 Task: Find connections with filter location Loudi with filter topic #Automationwith filter profile language Spanish with filter current company UnitedLex with filter school Motilal Nehru National Institute Of Technology with filter industry Retail Pharmacies with filter service category Business Analytics with filter keywords title Budget Analyst
Action: Mouse moved to (250, 197)
Screenshot: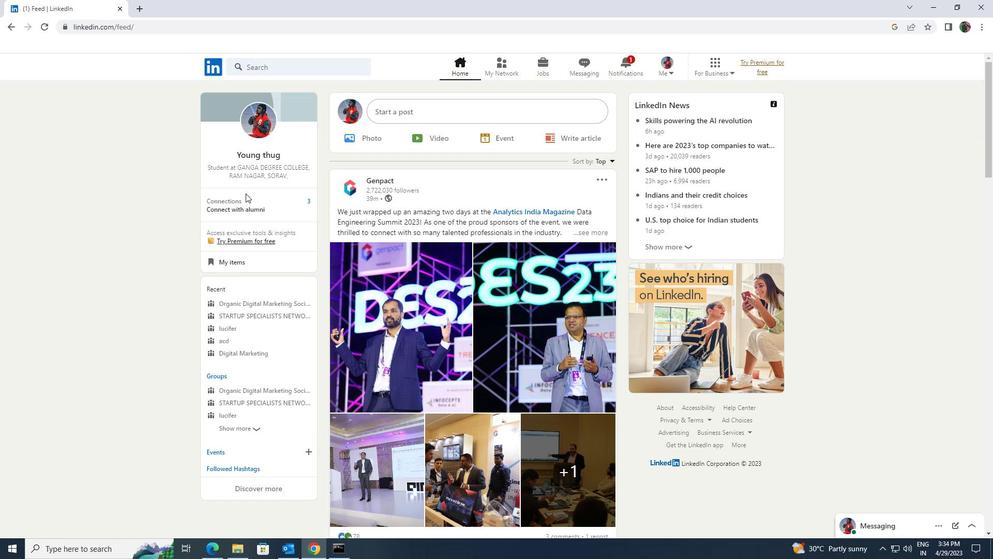 
Action: Mouse pressed left at (250, 197)
Screenshot: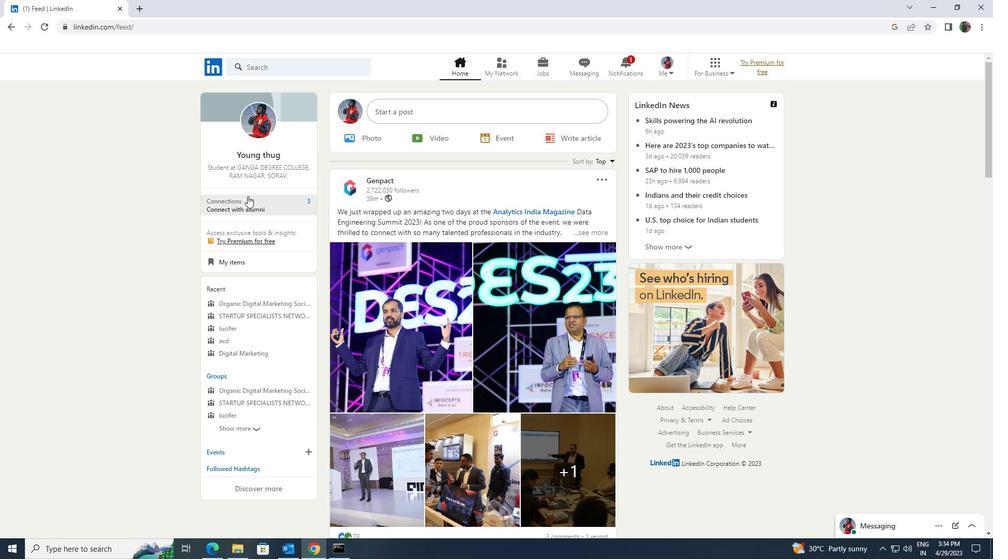 
Action: Mouse moved to (269, 125)
Screenshot: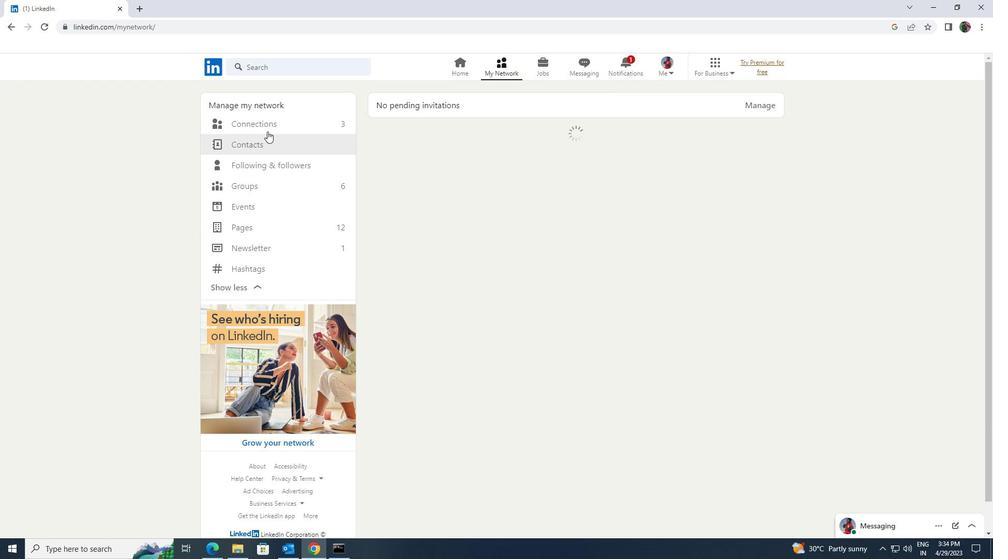 
Action: Mouse pressed left at (269, 125)
Screenshot: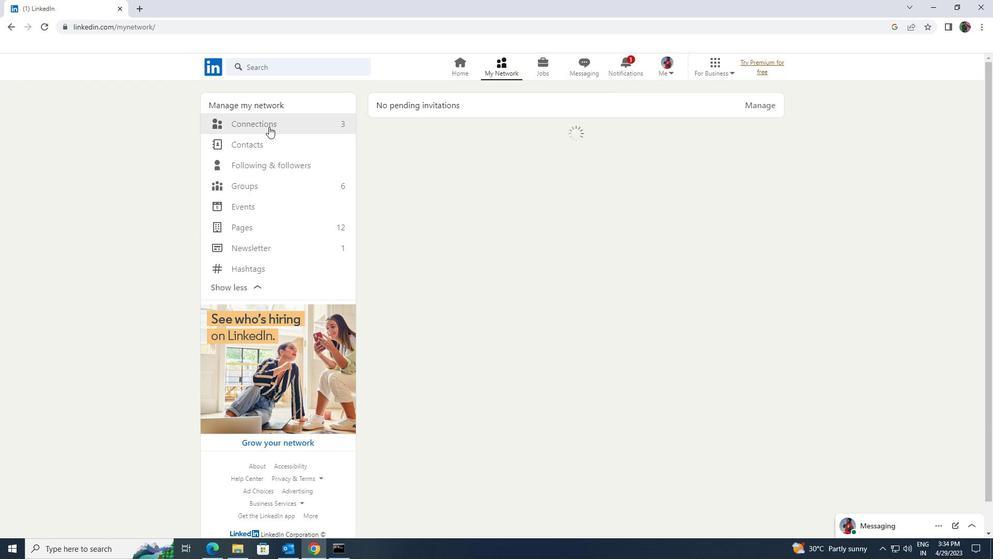 
Action: Mouse moved to (555, 126)
Screenshot: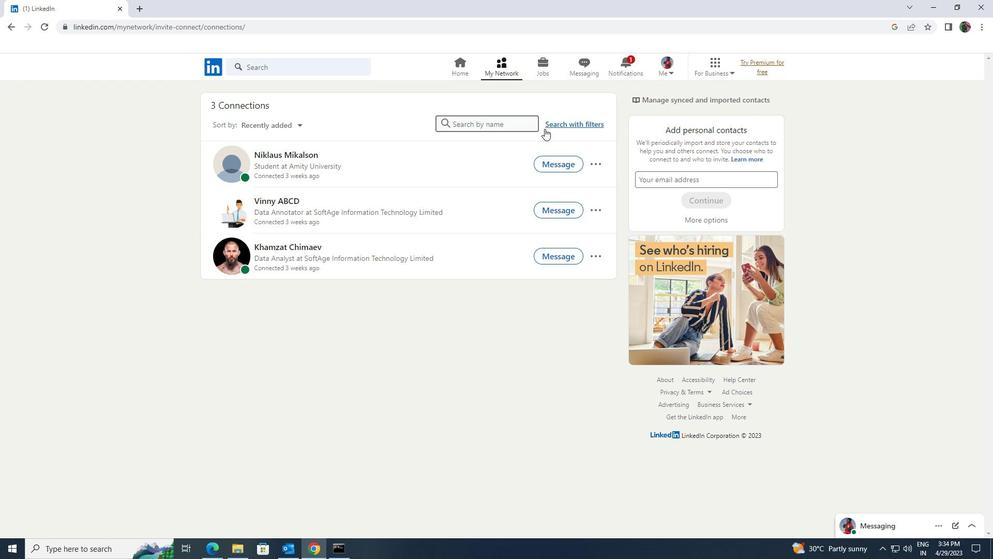 
Action: Mouse pressed left at (555, 126)
Screenshot: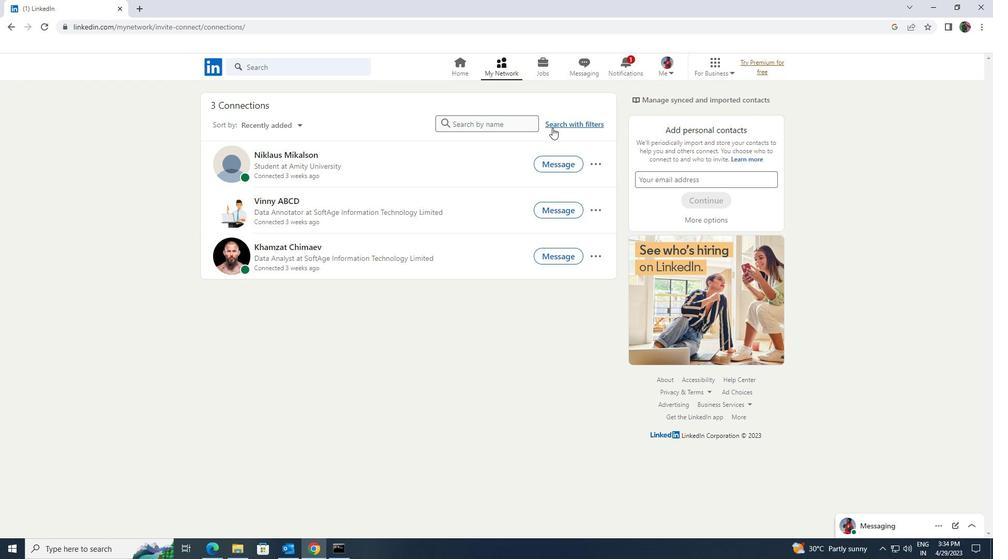 
Action: Mouse moved to (533, 89)
Screenshot: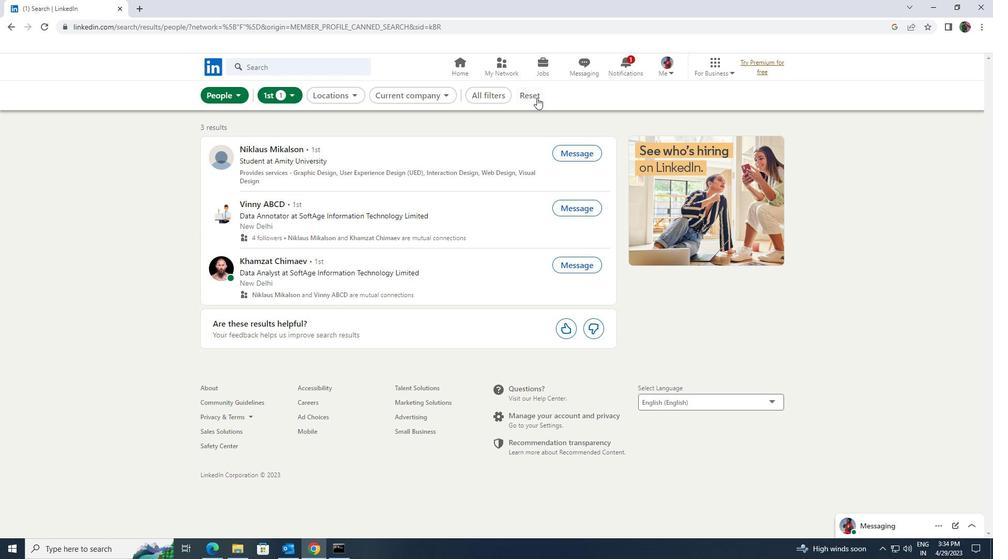 
Action: Mouse pressed left at (533, 89)
Screenshot: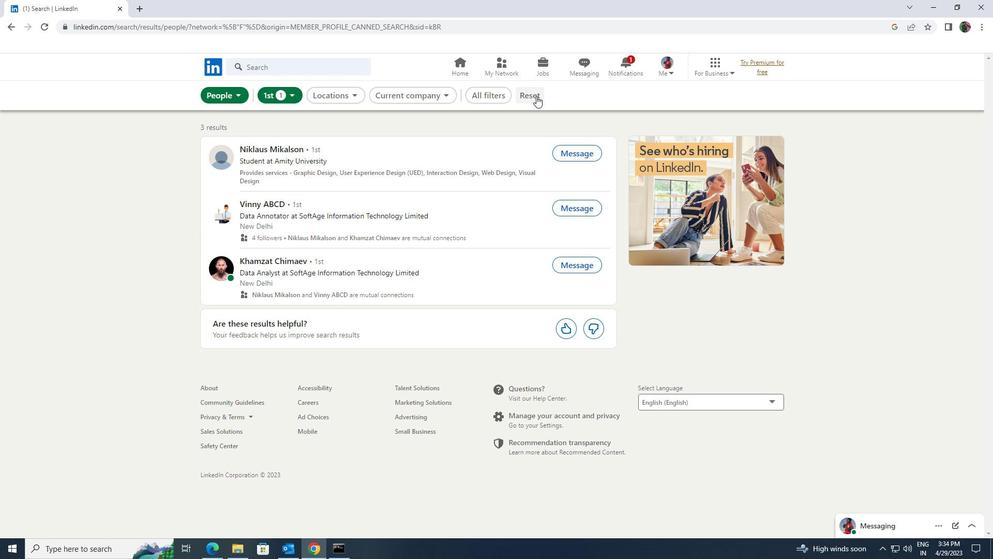 
Action: Mouse moved to (521, 91)
Screenshot: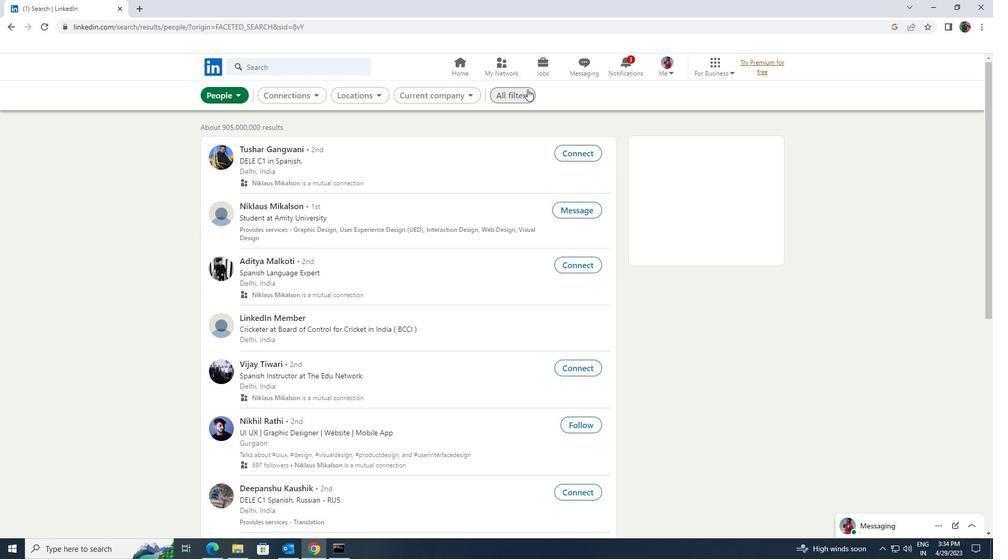 
Action: Mouse pressed left at (521, 91)
Screenshot: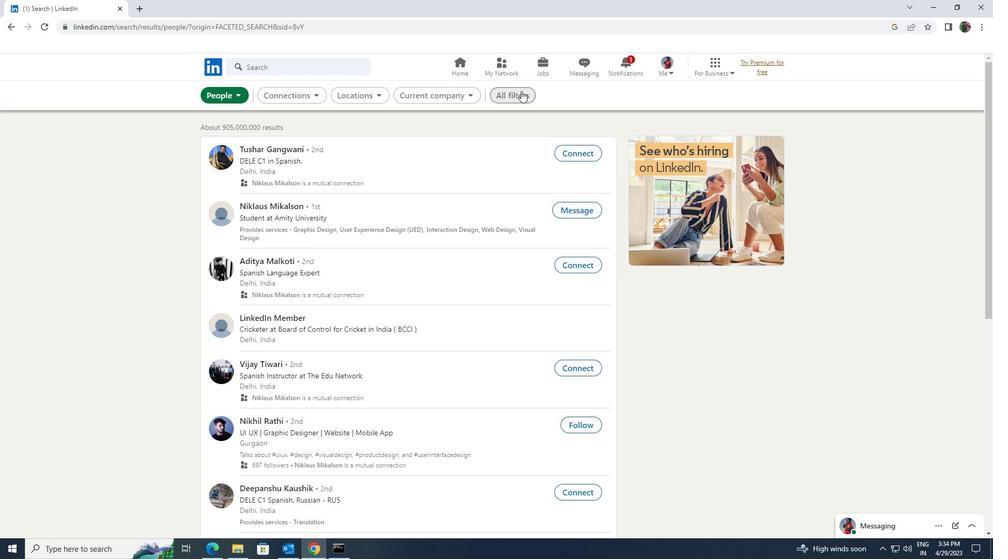 
Action: Mouse moved to (799, 308)
Screenshot: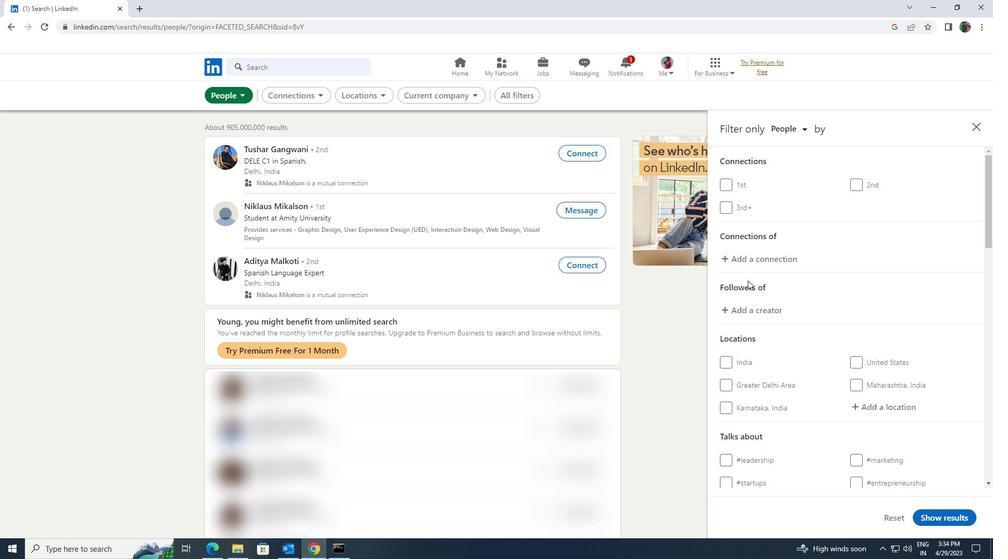 
Action: Mouse scrolled (799, 308) with delta (0, 0)
Screenshot: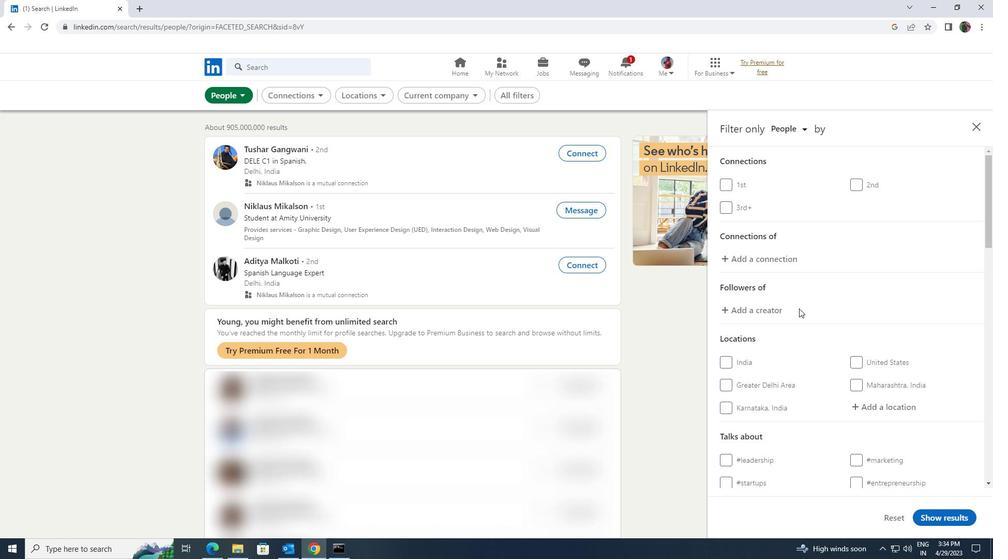 
Action: Mouse moved to (850, 353)
Screenshot: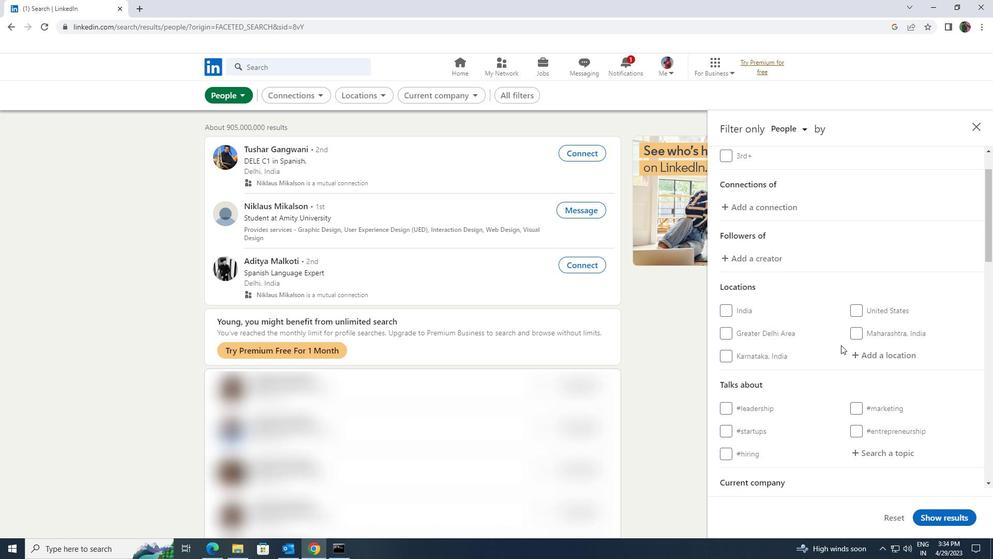 
Action: Mouse pressed left at (850, 353)
Screenshot: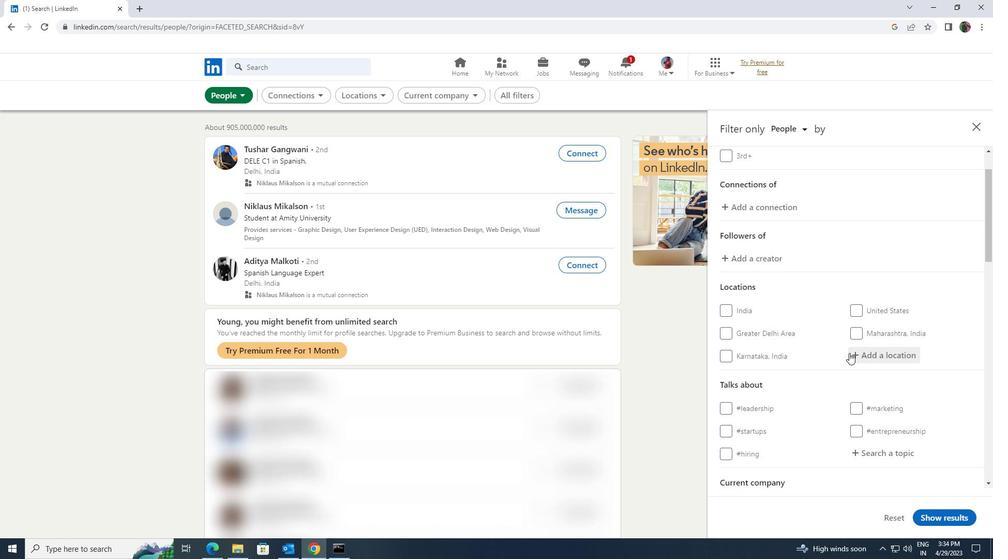 
Action: Key pressed <Key.shift>LOUDI
Screenshot: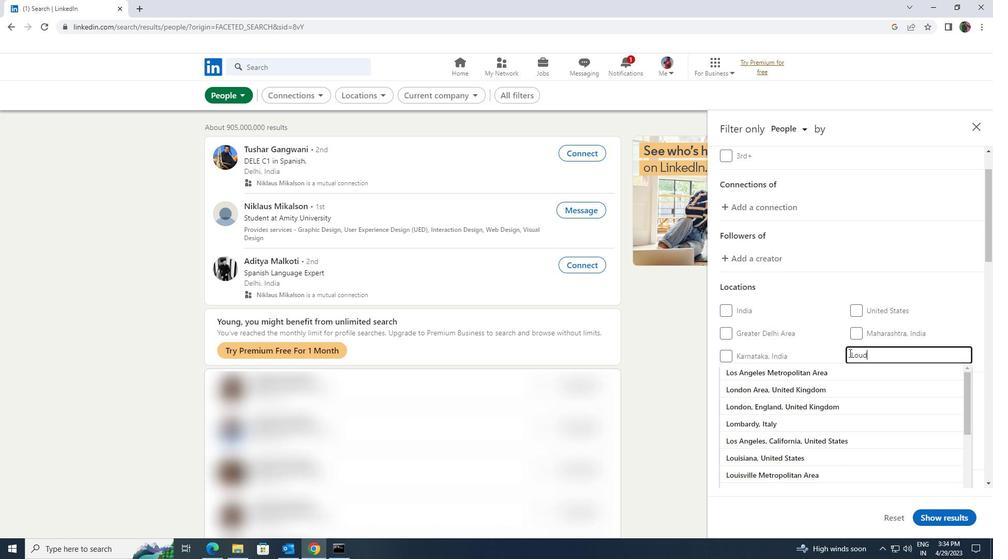 
Action: Mouse moved to (848, 368)
Screenshot: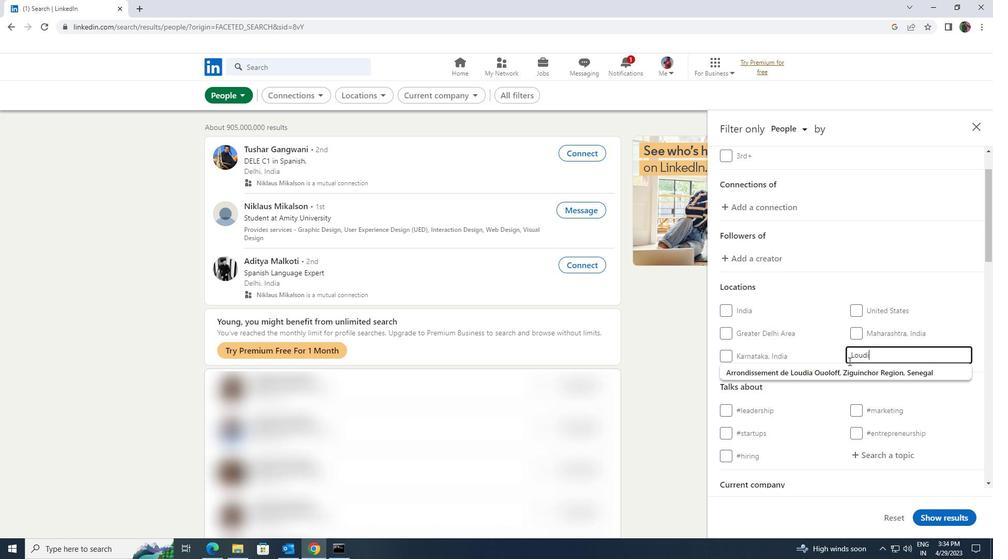 
Action: Mouse pressed left at (848, 368)
Screenshot: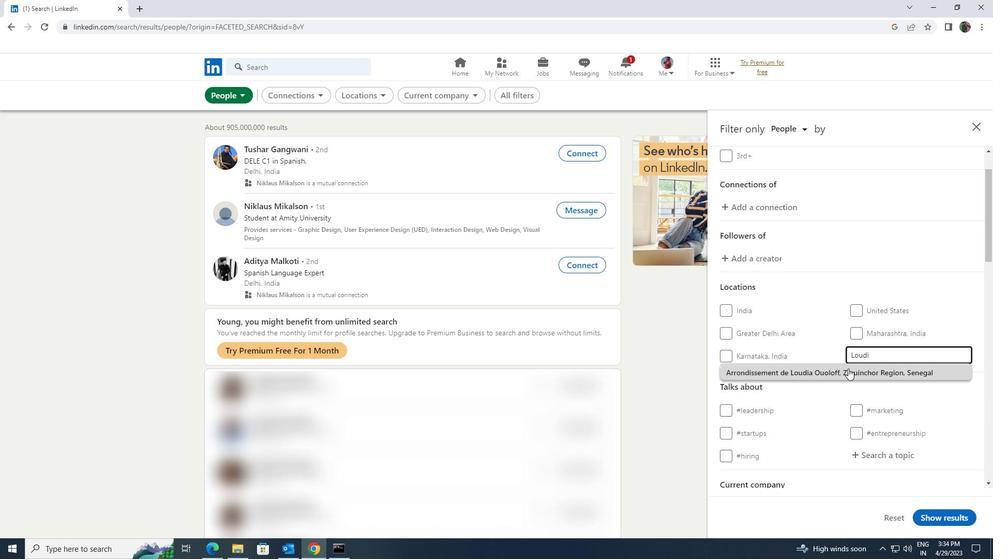 
Action: Mouse scrolled (848, 368) with delta (0, 0)
Screenshot: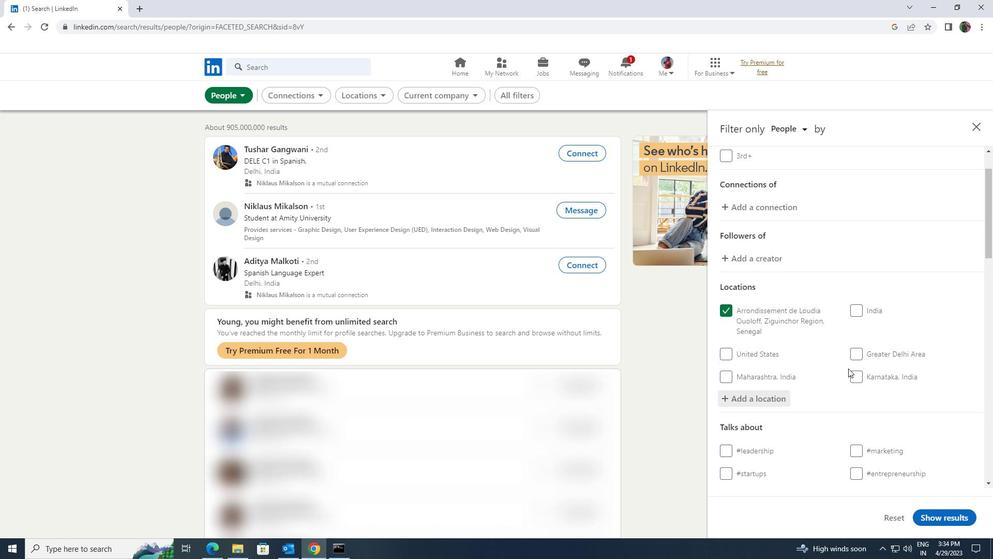 
Action: Mouse scrolled (848, 368) with delta (0, 0)
Screenshot: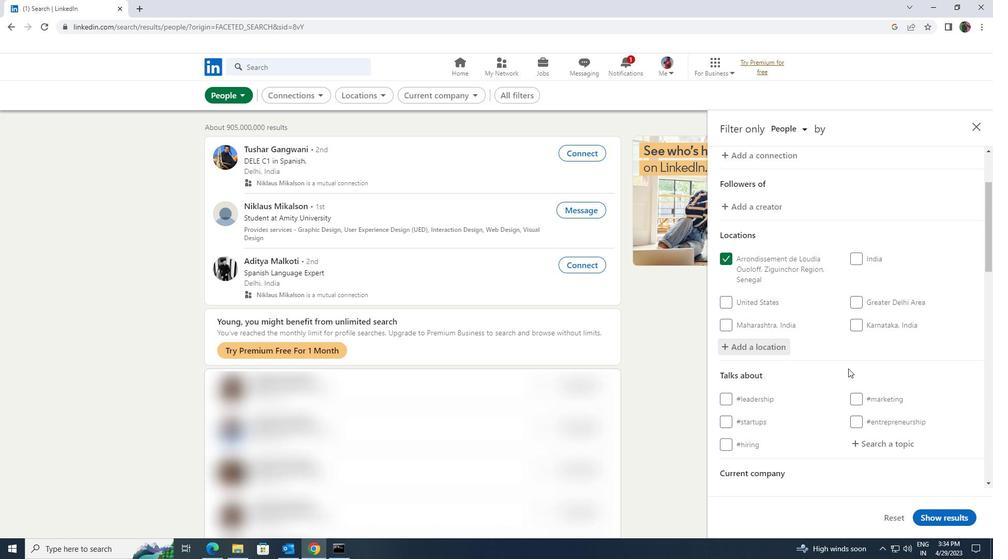 
Action: Mouse moved to (854, 386)
Screenshot: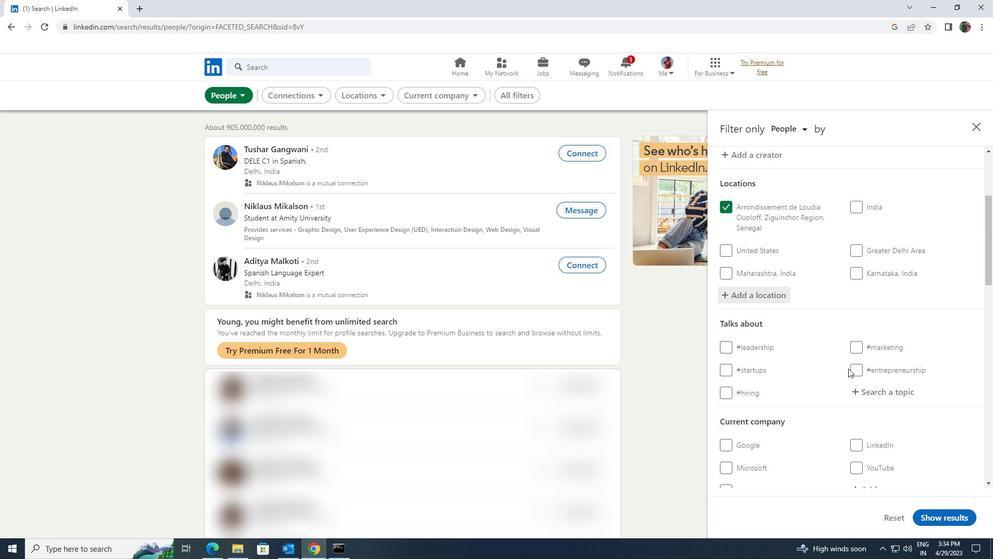 
Action: Mouse pressed left at (854, 386)
Screenshot: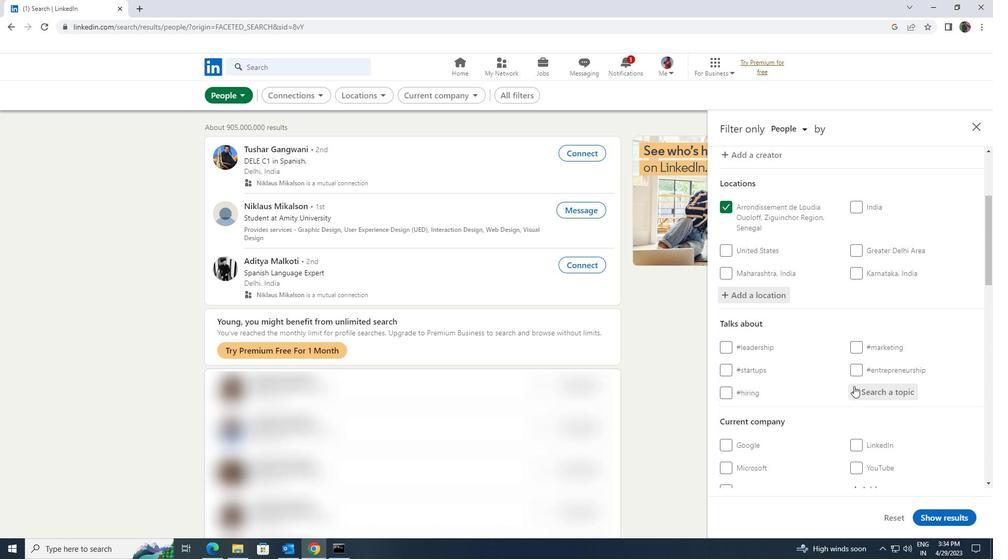 
Action: Key pressed <Key.shift><Key.shift>AUTOM
Screenshot: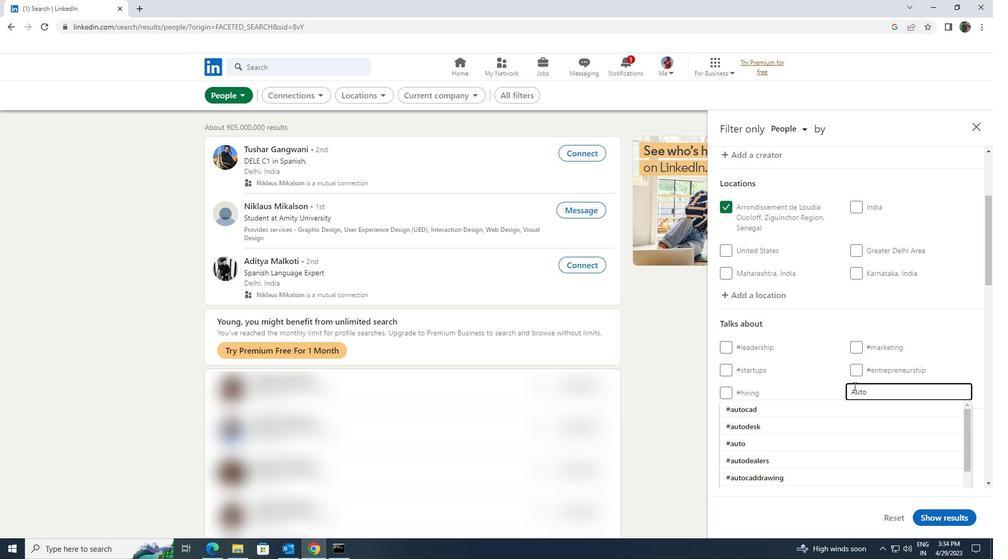 
Action: Mouse moved to (850, 403)
Screenshot: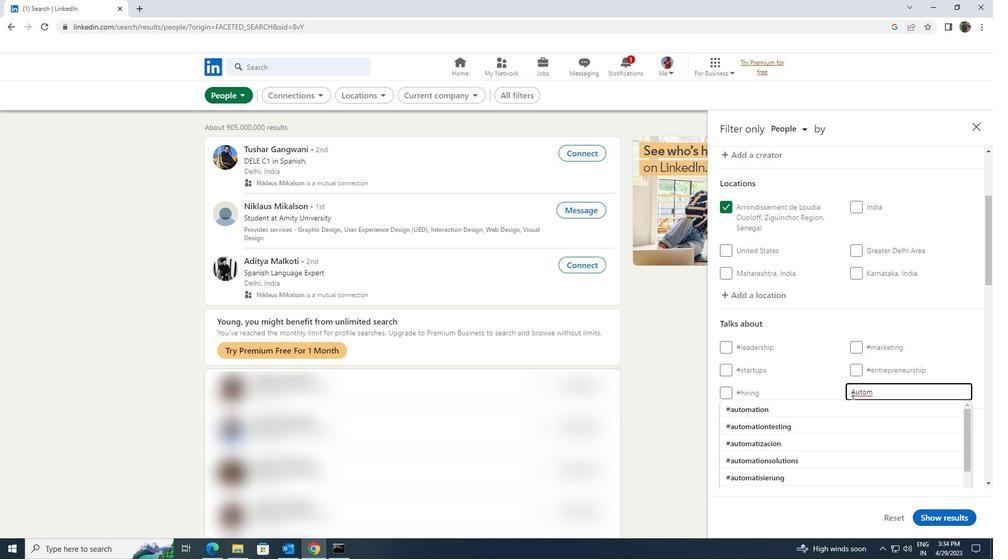 
Action: Mouse pressed left at (850, 403)
Screenshot: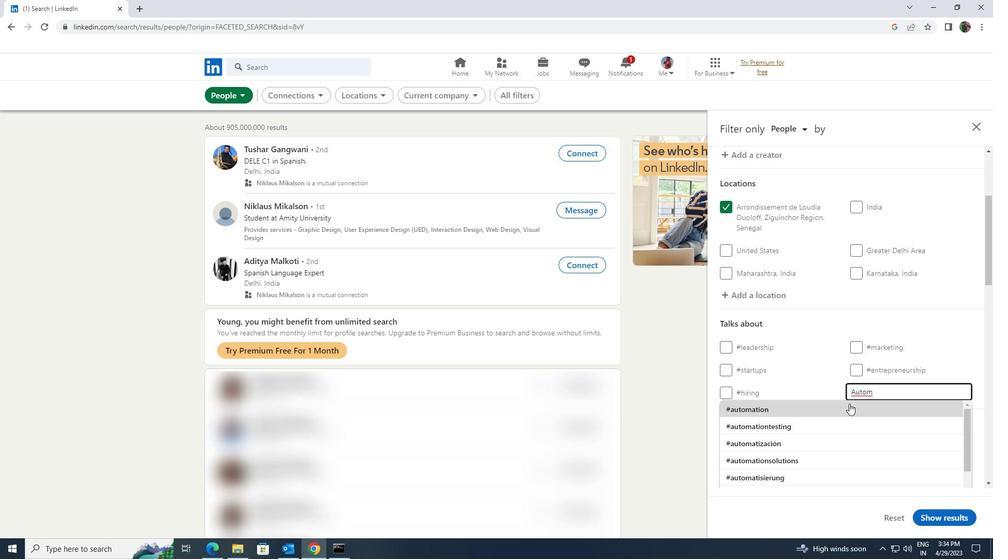 
Action: Mouse scrolled (850, 403) with delta (0, 0)
Screenshot: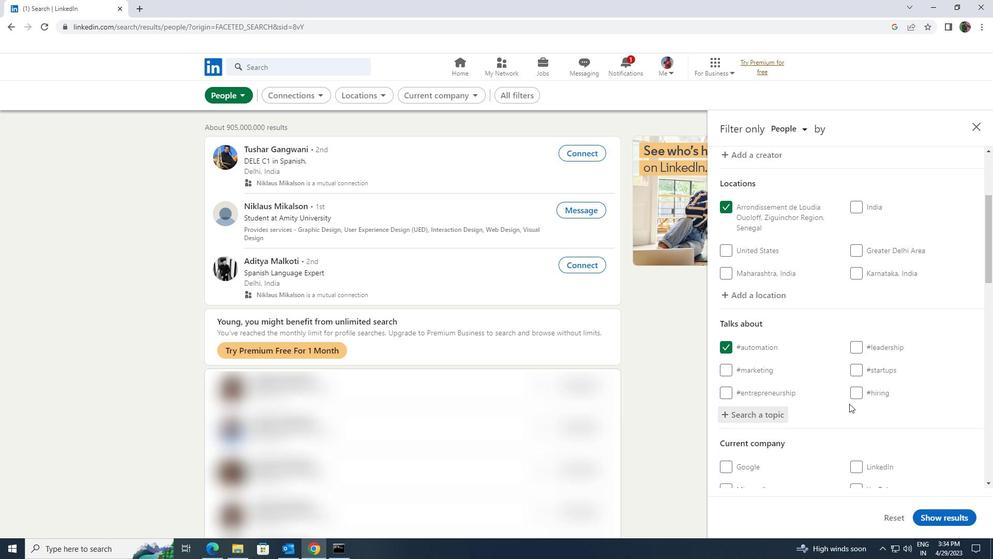 
Action: Mouse scrolled (850, 403) with delta (0, 0)
Screenshot: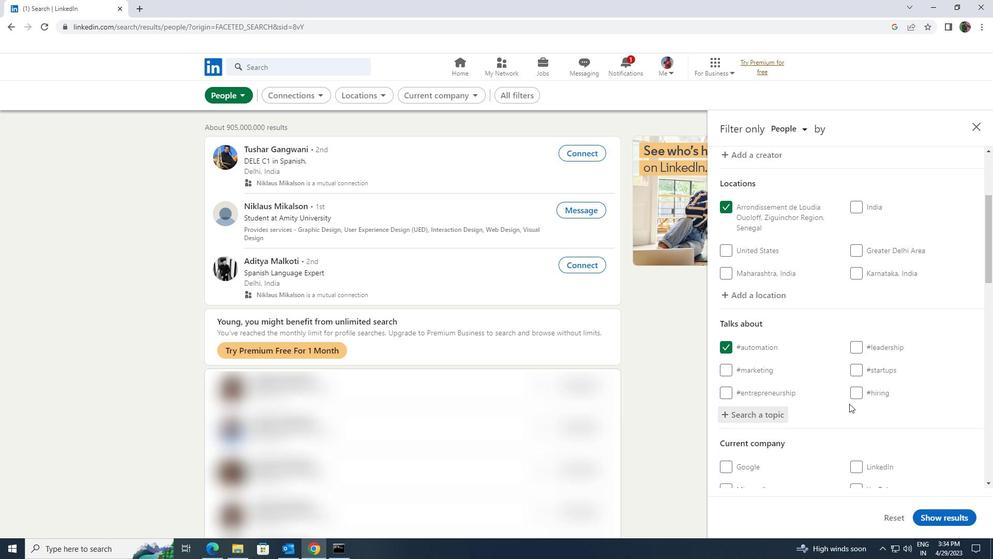 
Action: Mouse scrolled (850, 403) with delta (0, 0)
Screenshot: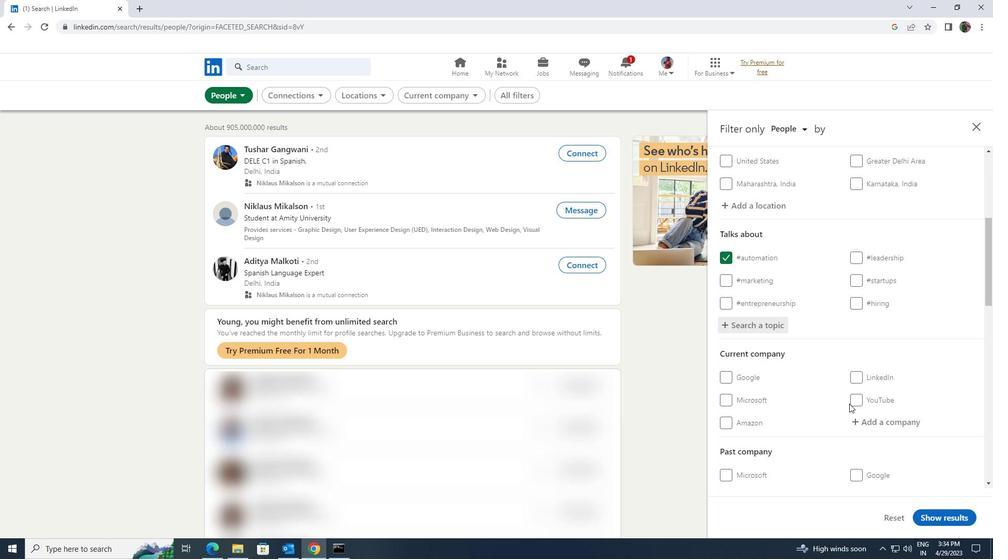 
Action: Mouse scrolled (850, 403) with delta (0, 0)
Screenshot: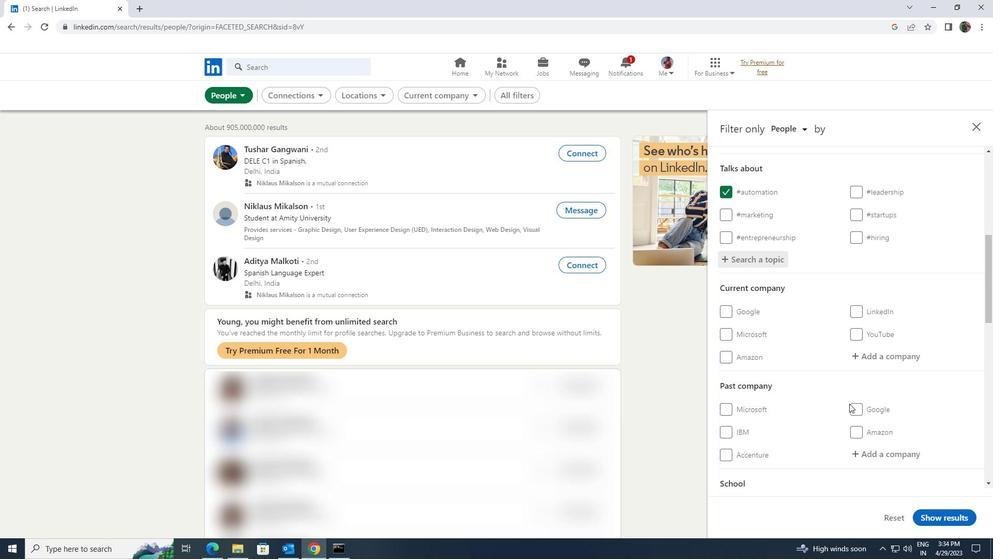 
Action: Mouse moved to (850, 402)
Screenshot: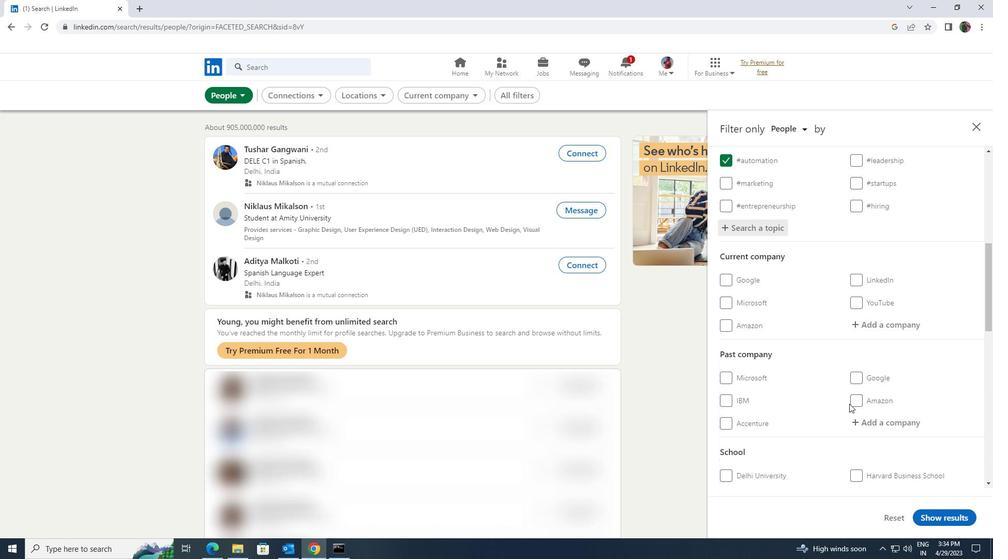 
Action: Mouse scrolled (850, 402) with delta (0, 0)
Screenshot: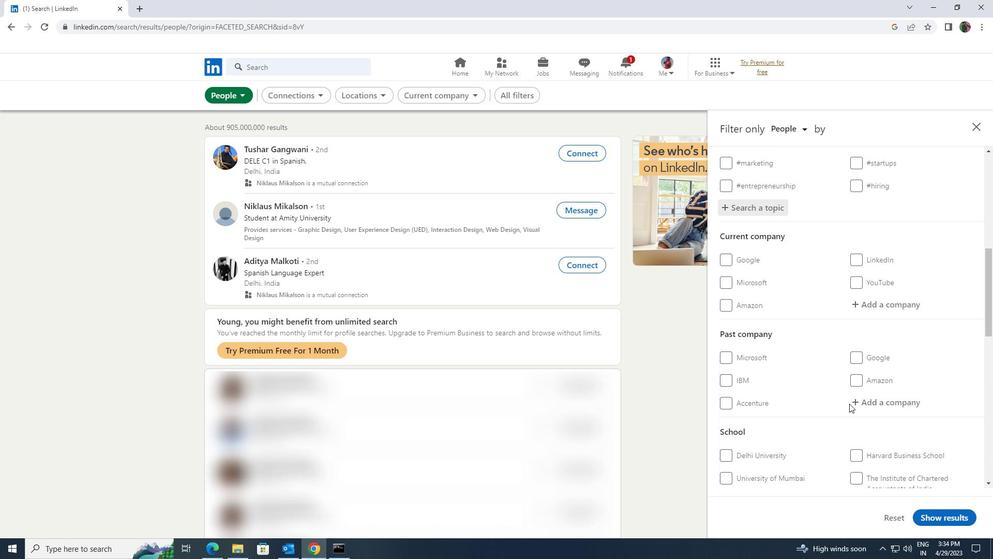 
Action: Mouse scrolled (850, 402) with delta (0, 0)
Screenshot: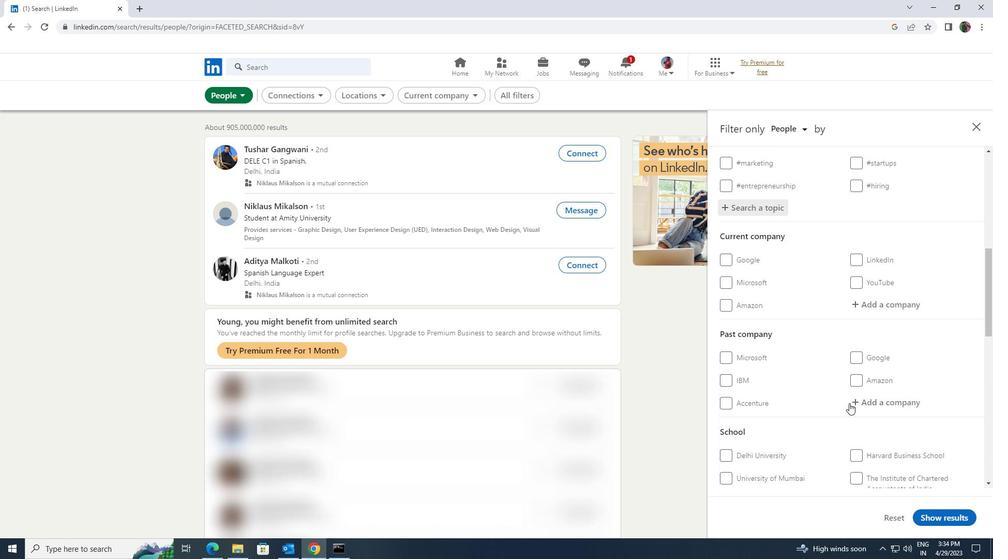 
Action: Mouse scrolled (850, 402) with delta (0, 0)
Screenshot: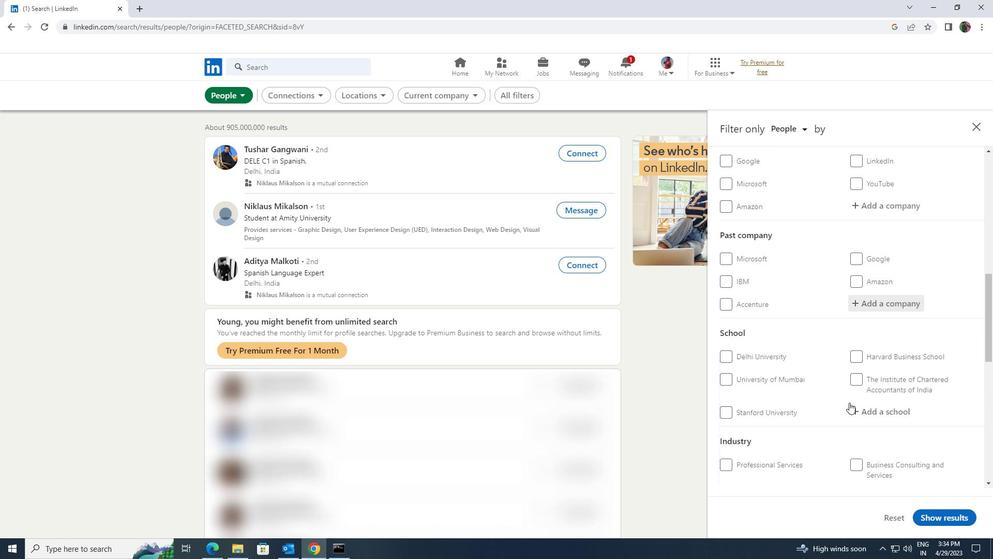 
Action: Mouse scrolled (850, 402) with delta (0, 0)
Screenshot: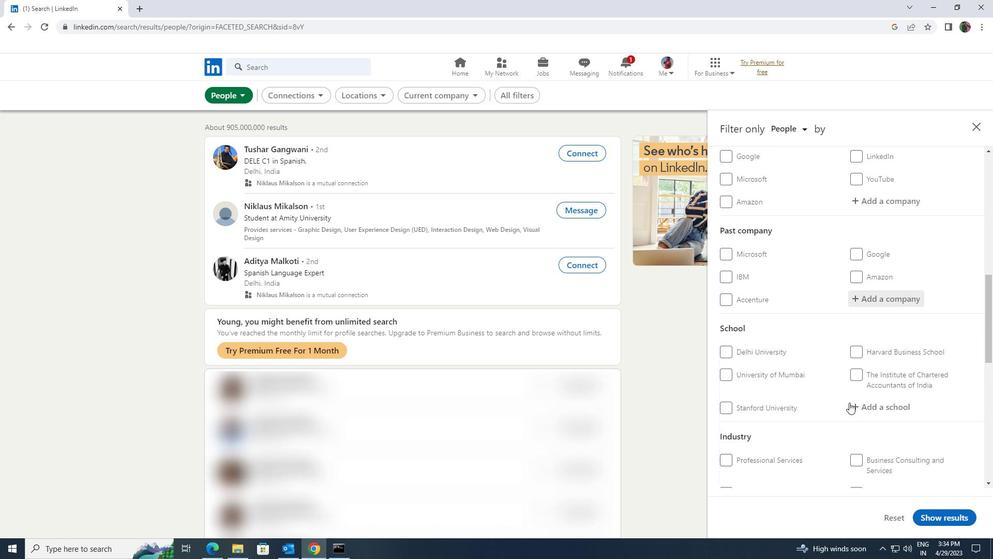 
Action: Mouse scrolled (850, 402) with delta (0, 0)
Screenshot: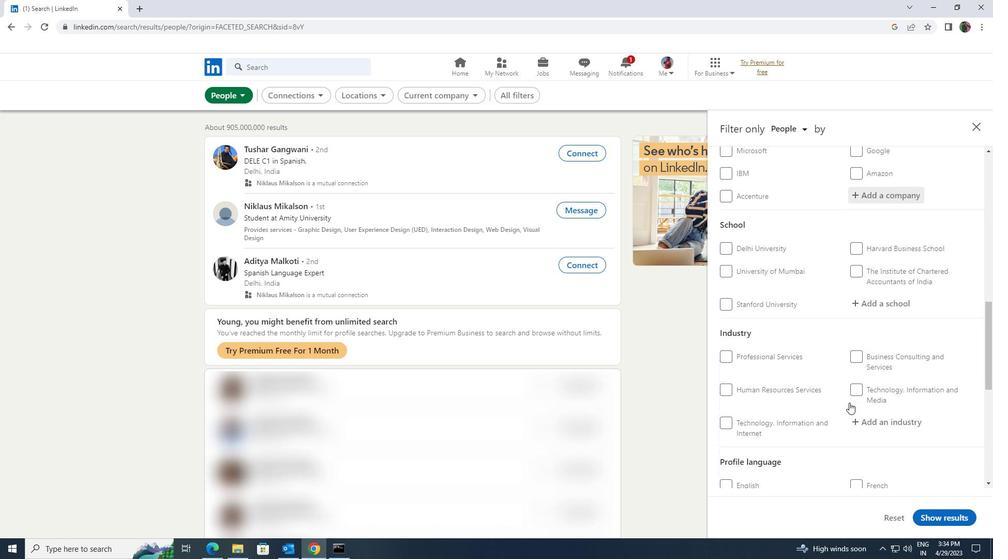
Action: Mouse scrolled (850, 402) with delta (0, 0)
Screenshot: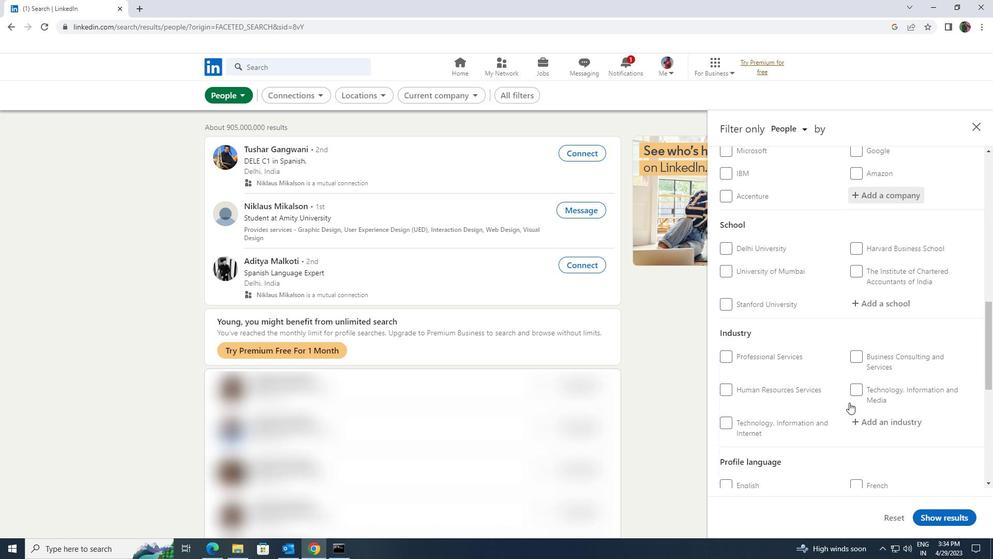 
Action: Mouse moved to (724, 407)
Screenshot: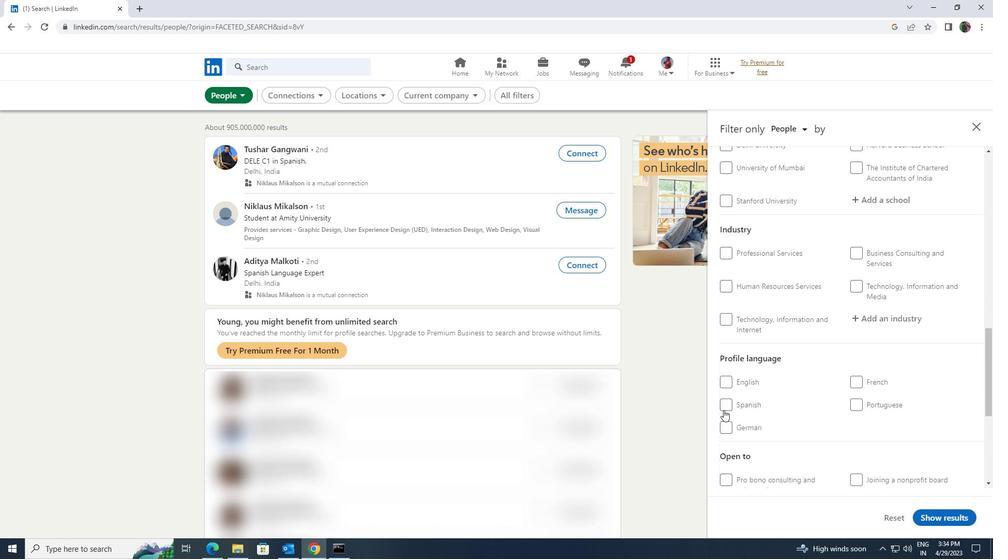 
Action: Mouse pressed left at (724, 407)
Screenshot: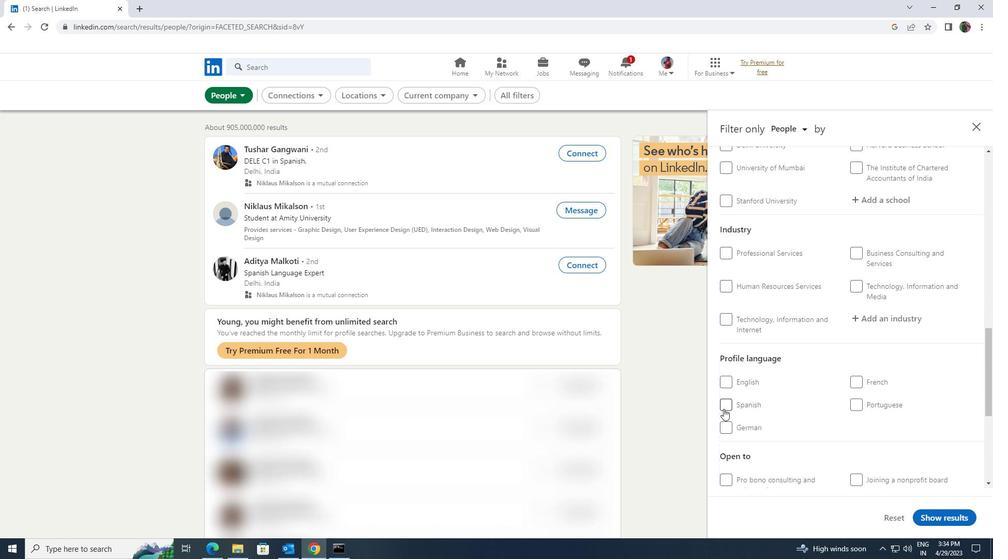 
Action: Mouse moved to (819, 404)
Screenshot: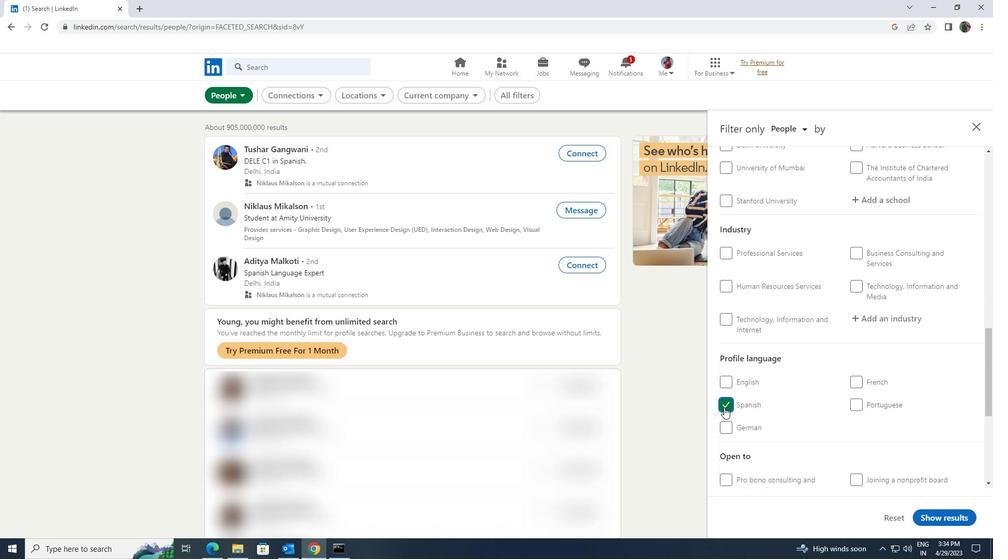 
Action: Mouse scrolled (819, 405) with delta (0, 0)
Screenshot: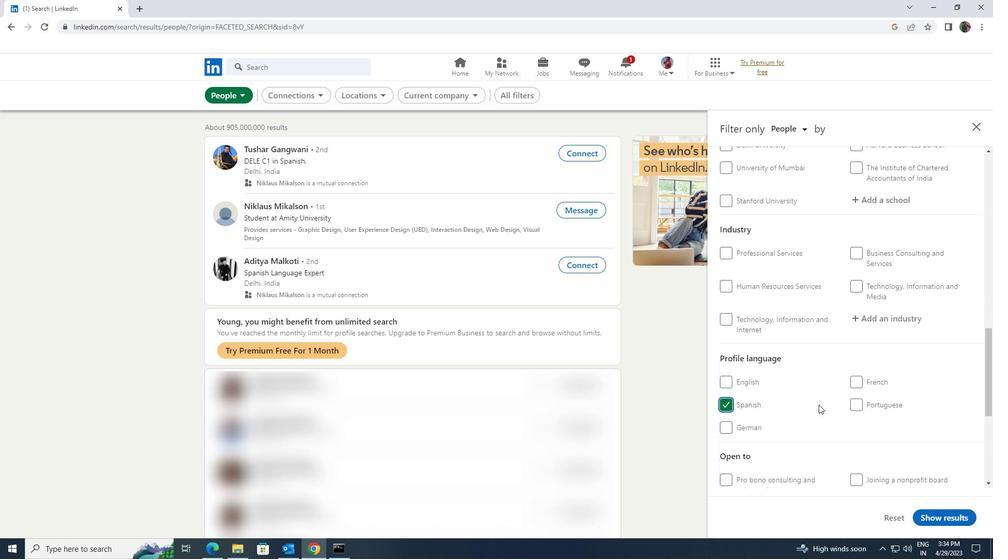 
Action: Mouse scrolled (819, 405) with delta (0, 0)
Screenshot: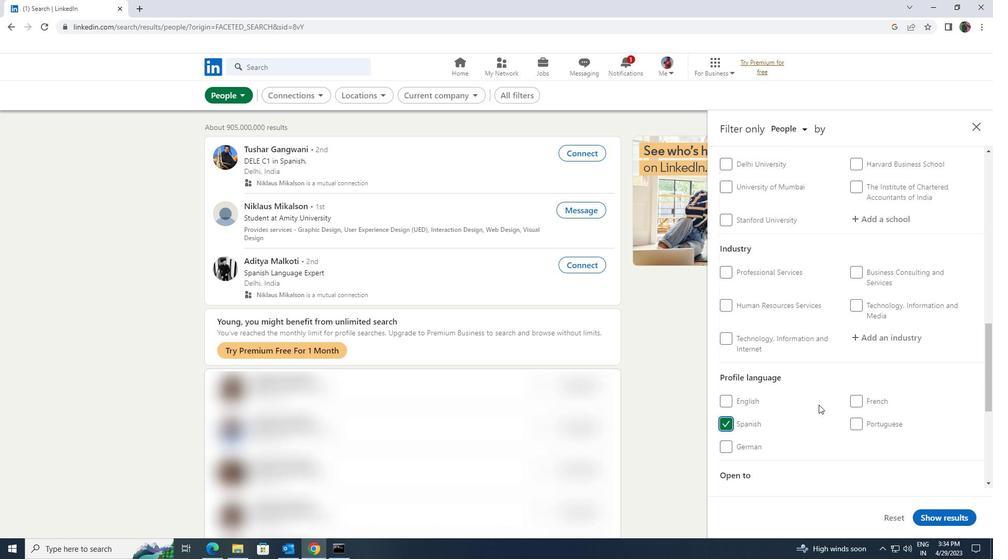 
Action: Mouse scrolled (819, 405) with delta (0, 0)
Screenshot: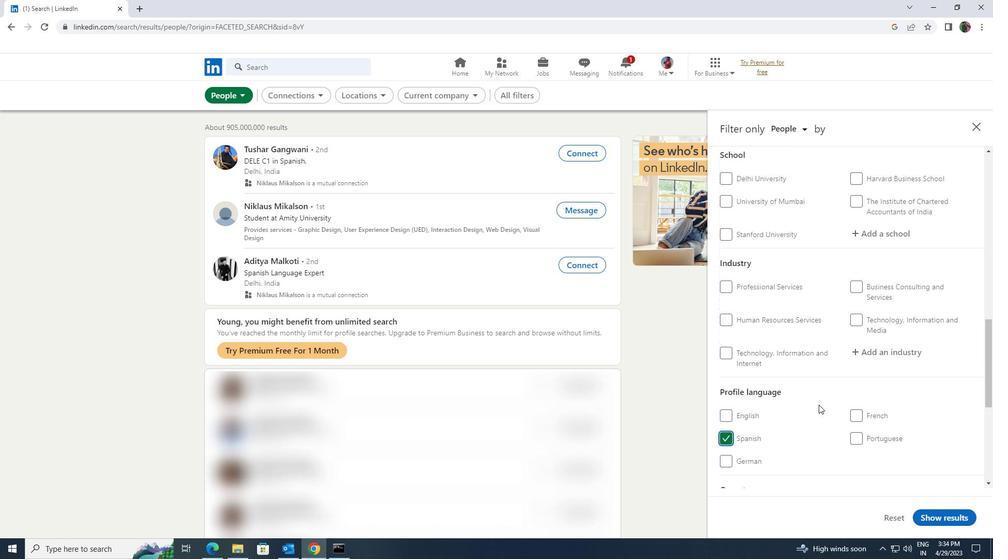 
Action: Mouse scrolled (819, 405) with delta (0, 0)
Screenshot: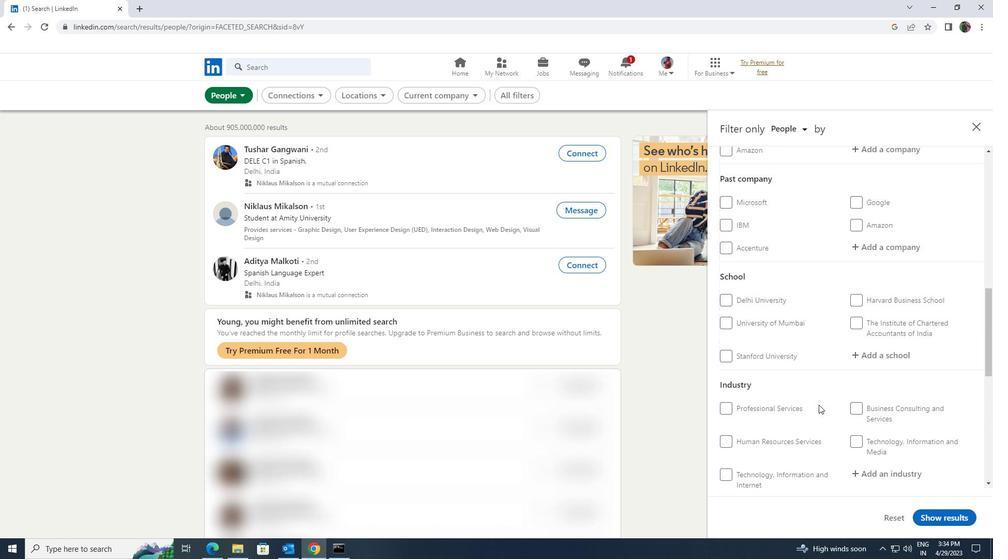 
Action: Mouse scrolled (819, 405) with delta (0, 0)
Screenshot: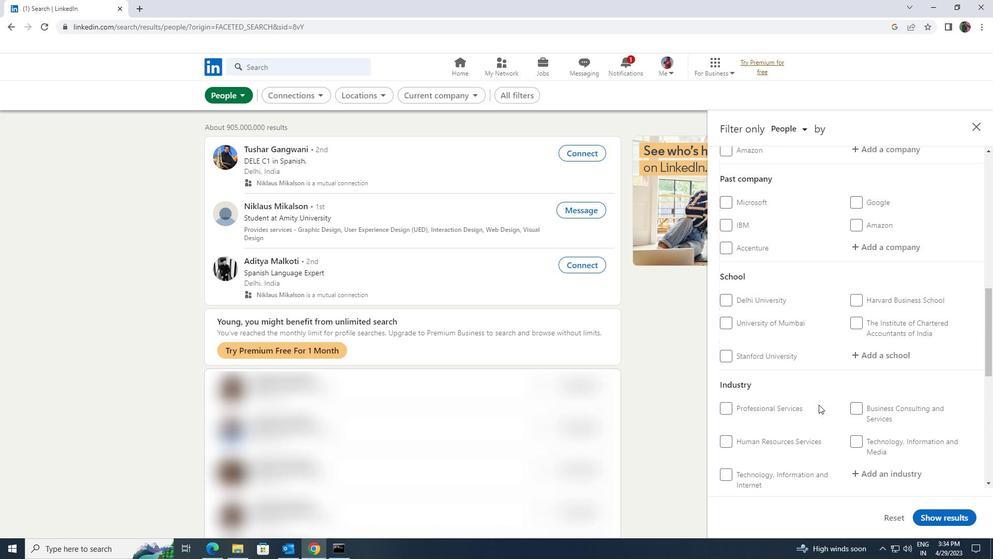 
Action: Mouse scrolled (819, 405) with delta (0, 0)
Screenshot: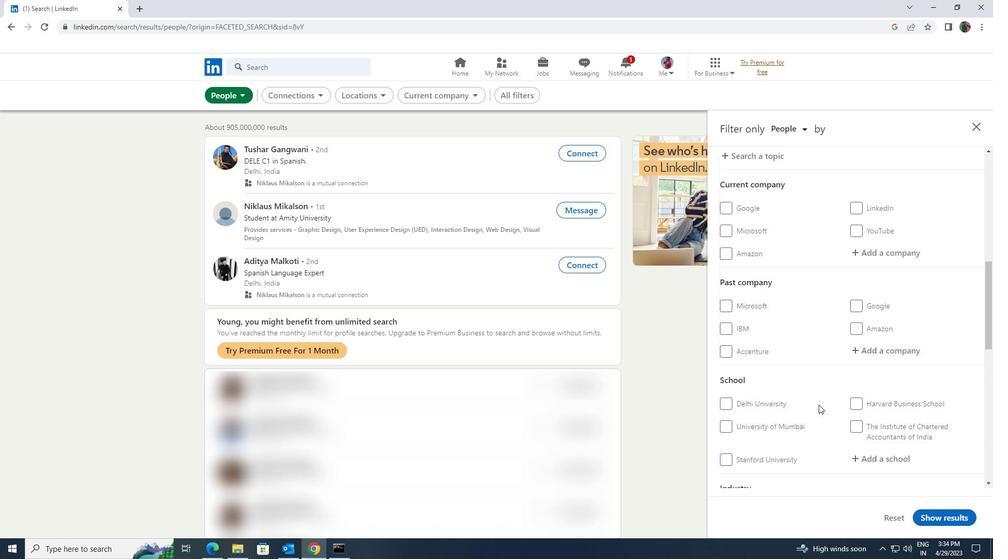 
Action: Mouse scrolled (819, 405) with delta (0, 0)
Screenshot: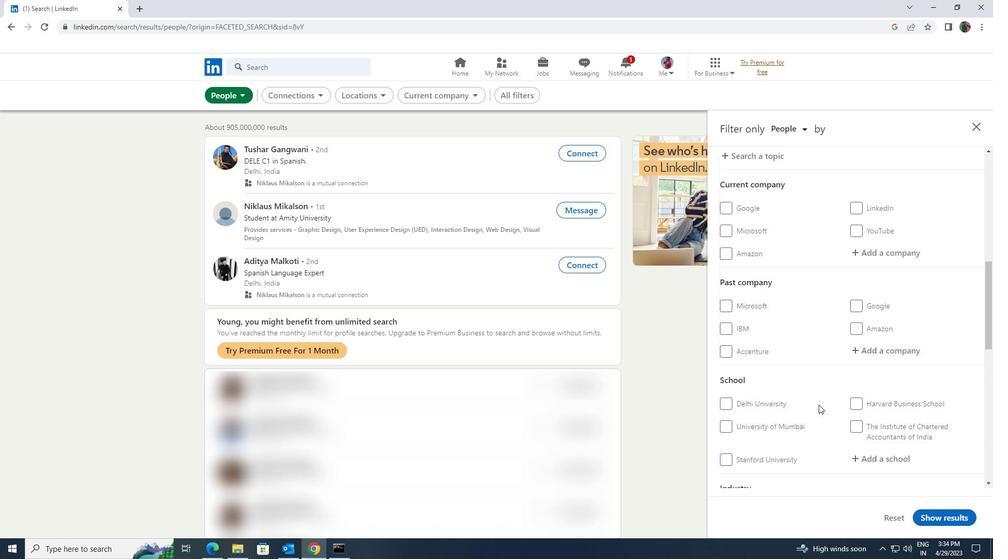 
Action: Mouse moved to (859, 357)
Screenshot: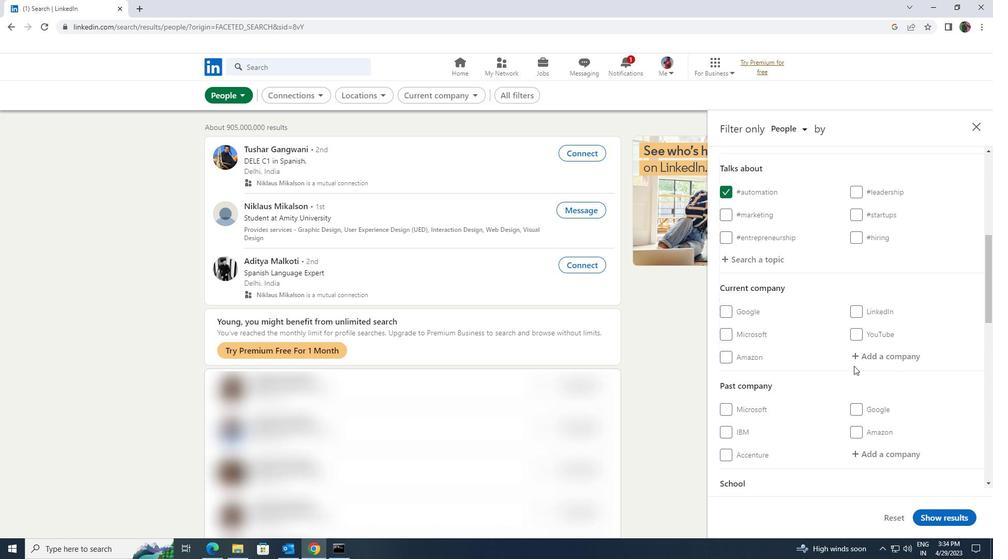 
Action: Mouse pressed left at (859, 357)
Screenshot: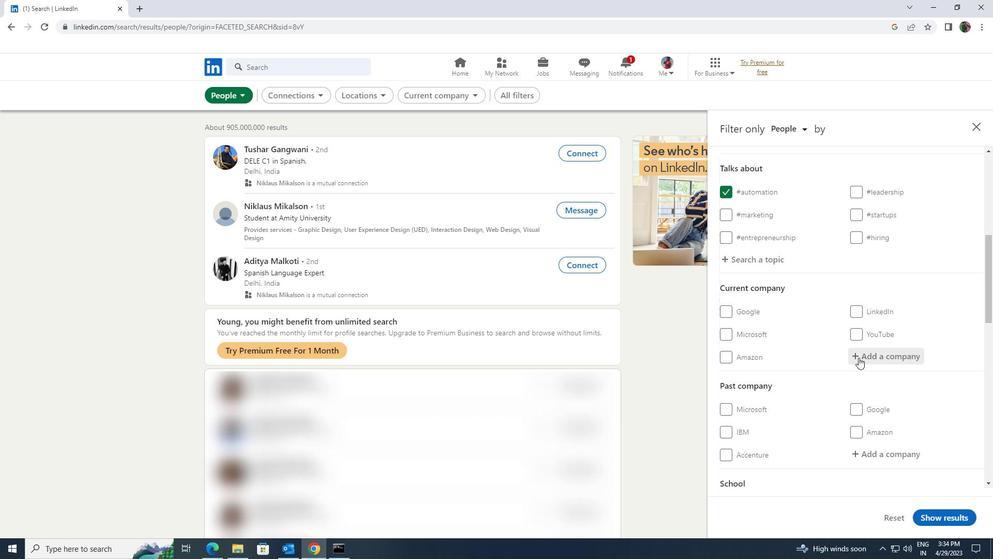 
Action: Key pressed <Key.shift><Key.shift>UNITE<Key.shift>LEX
Screenshot: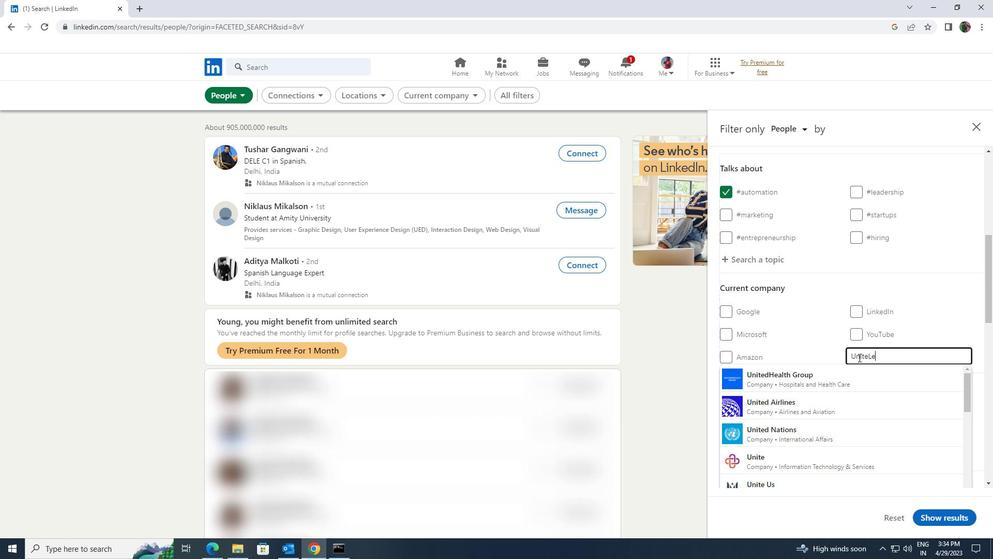 
Action: Mouse moved to (866, 354)
Screenshot: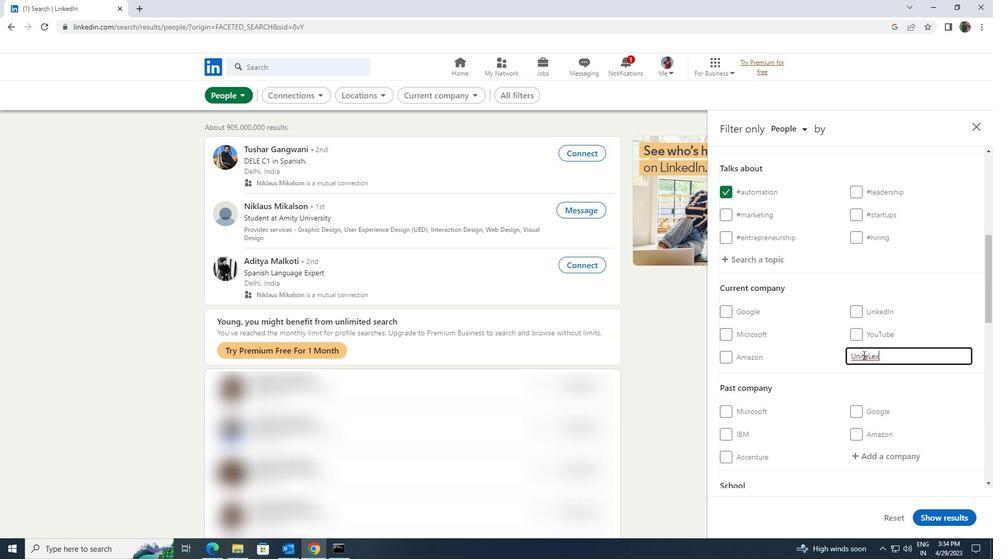 
Action: Key pressed <Key.backspace><Key.backspace><Key.backspace>D
Screenshot: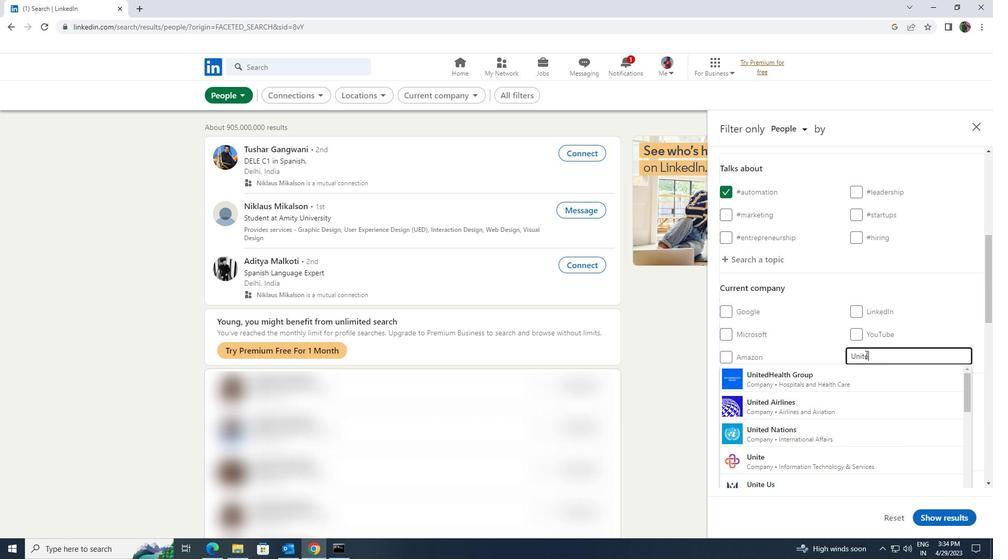 
Action: Mouse moved to (867, 354)
Screenshot: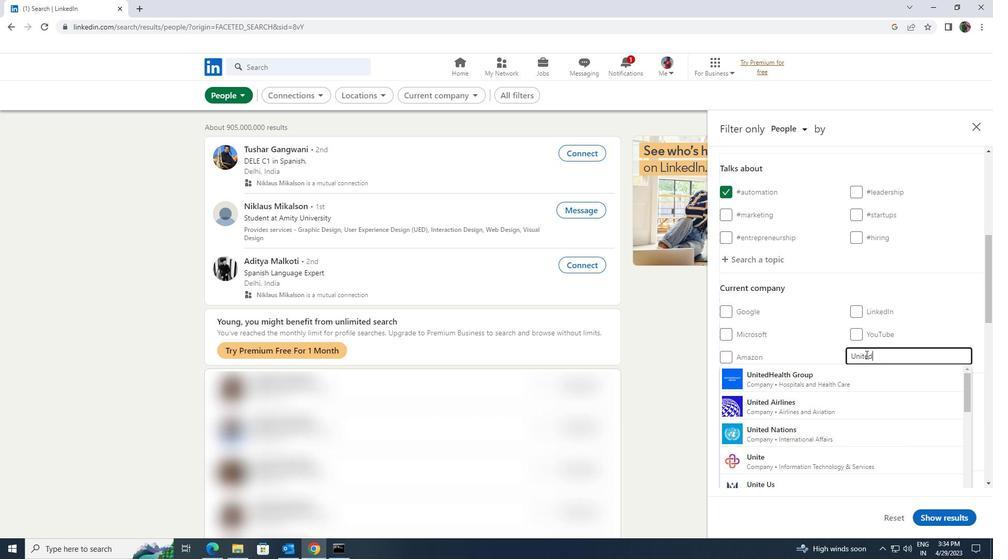 
Action: Key pressed <Key.shift>LEX
Screenshot: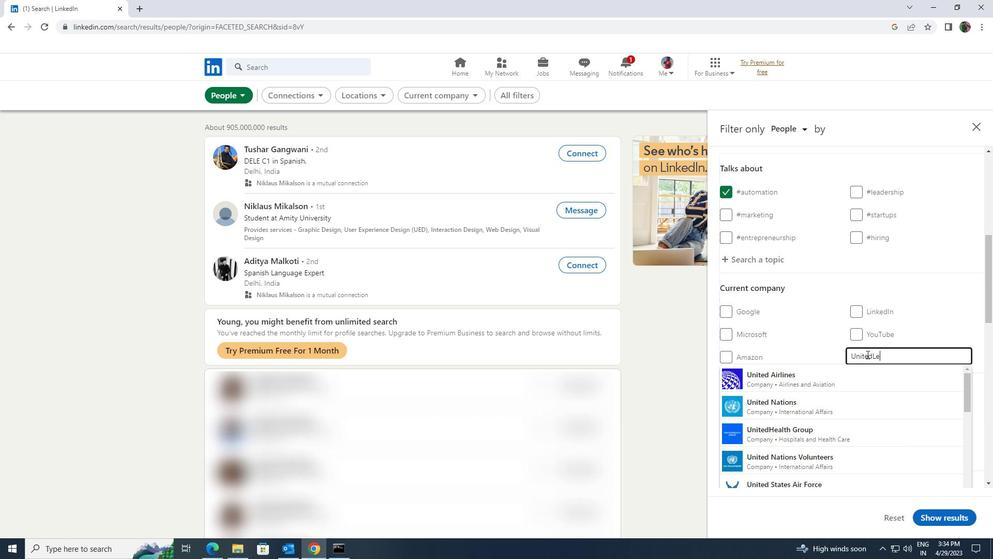 
Action: Mouse moved to (862, 372)
Screenshot: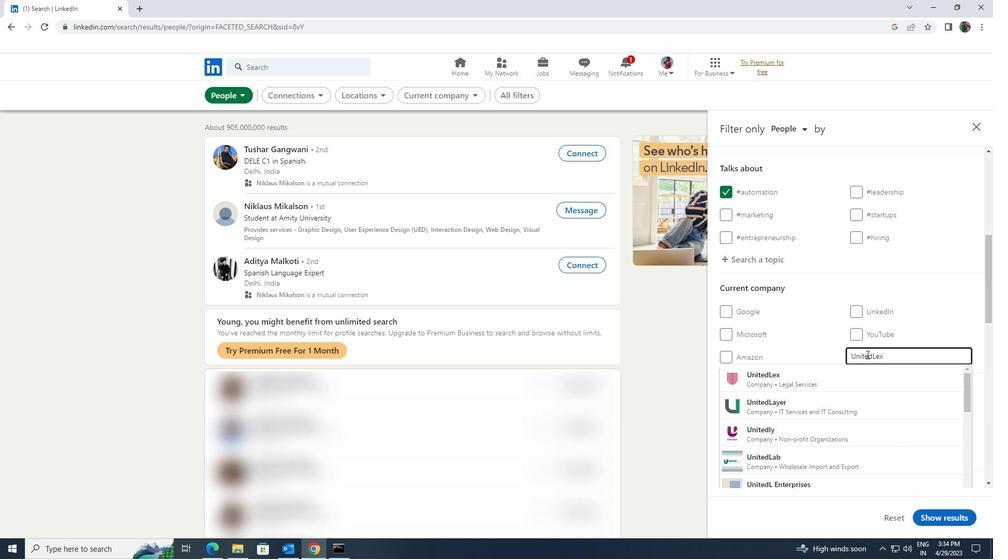 
Action: Mouse pressed left at (862, 372)
Screenshot: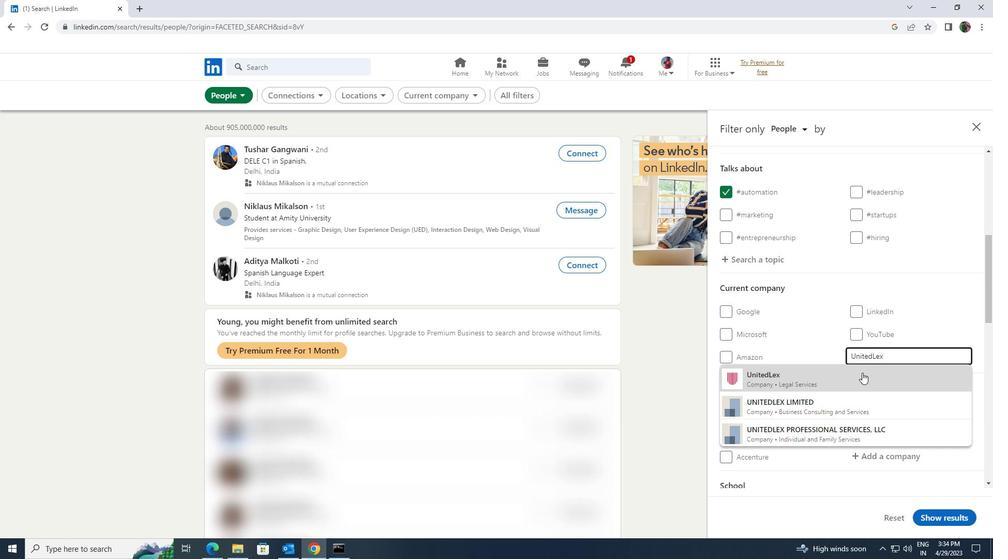 
Action: Mouse scrolled (862, 372) with delta (0, 0)
Screenshot: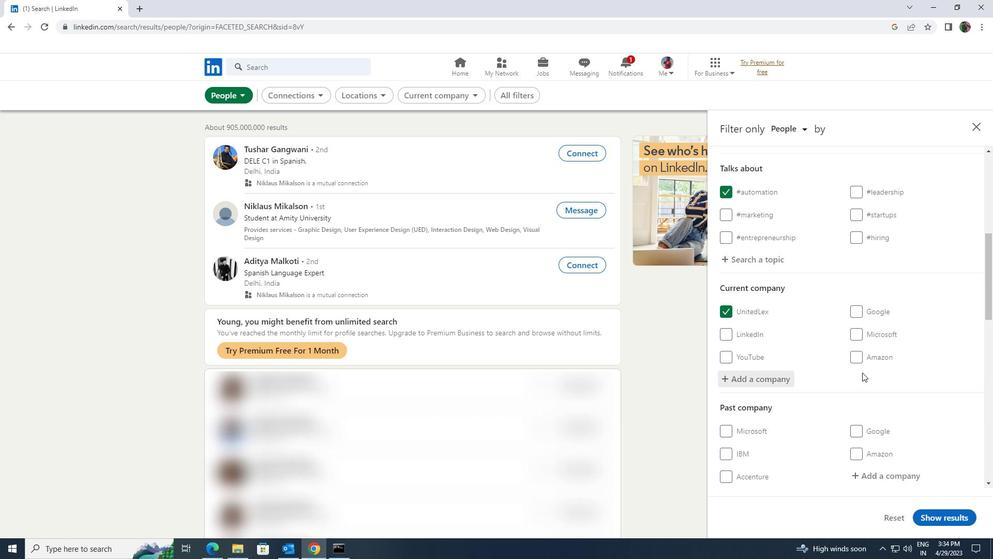 
Action: Mouse scrolled (862, 372) with delta (0, 0)
Screenshot: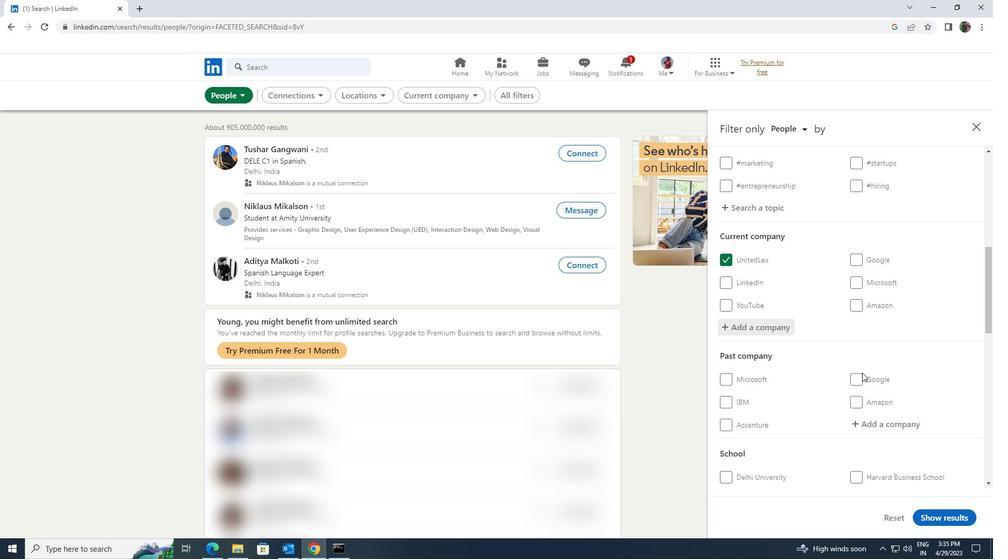 
Action: Mouse moved to (862, 372)
Screenshot: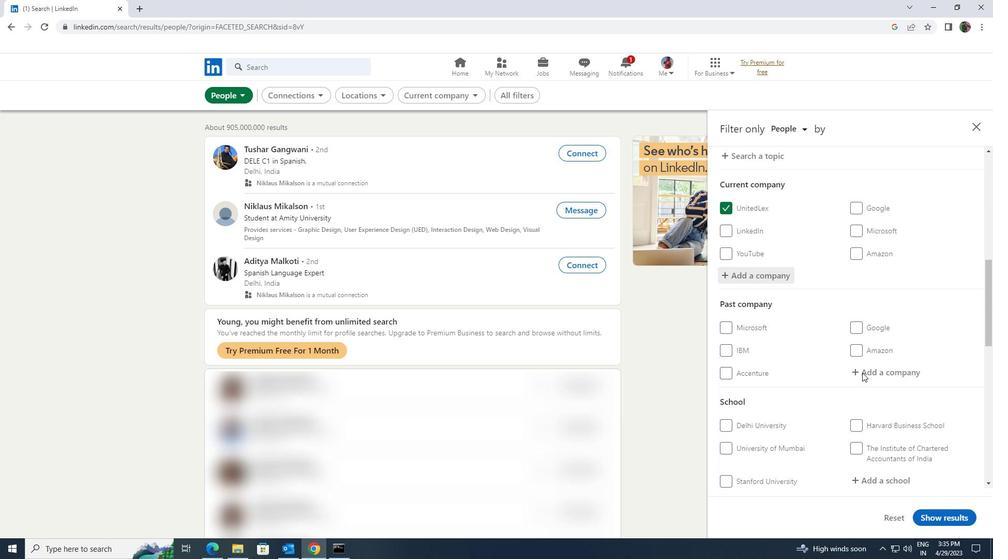 
Action: Mouse scrolled (862, 372) with delta (0, 0)
Screenshot: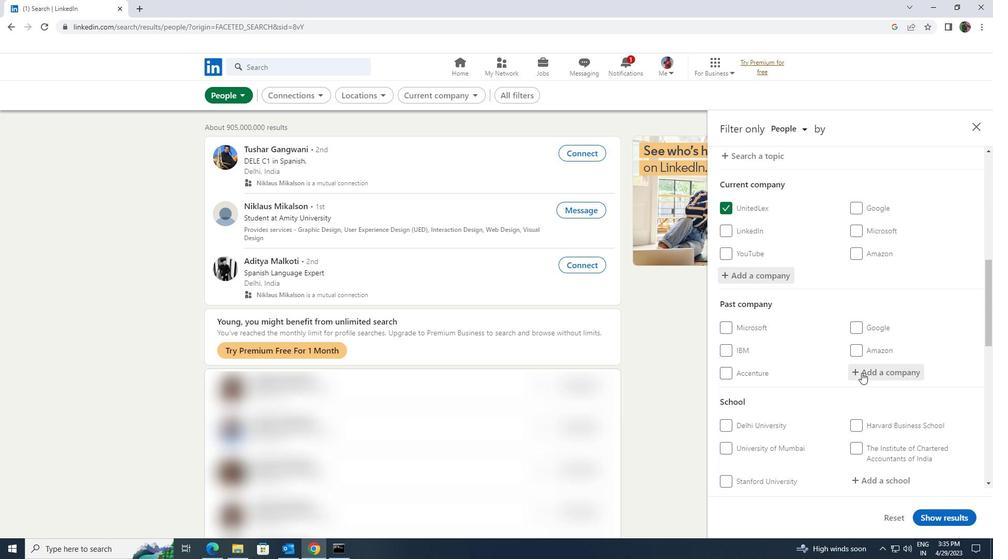 
Action: Mouse scrolled (862, 372) with delta (0, 0)
Screenshot: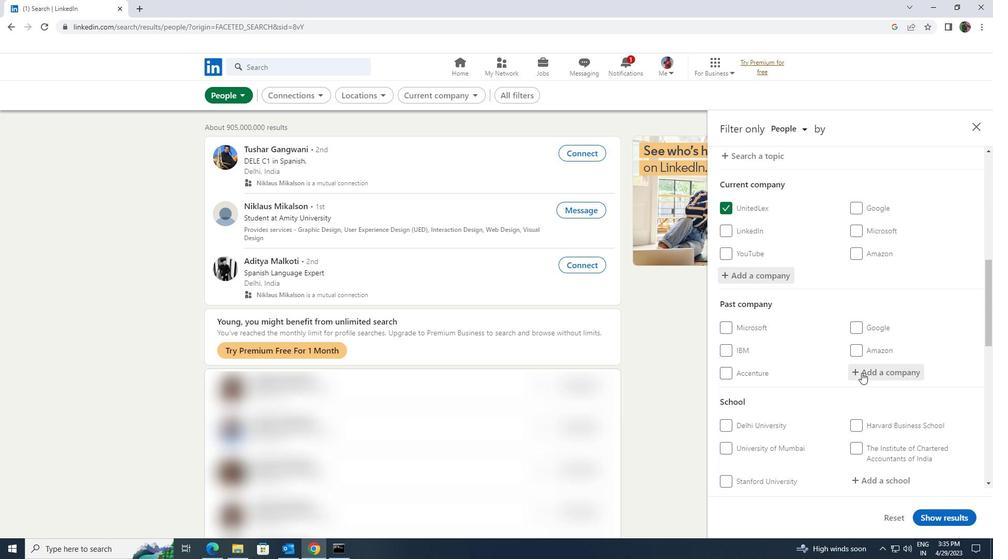 
Action: Mouse moved to (863, 375)
Screenshot: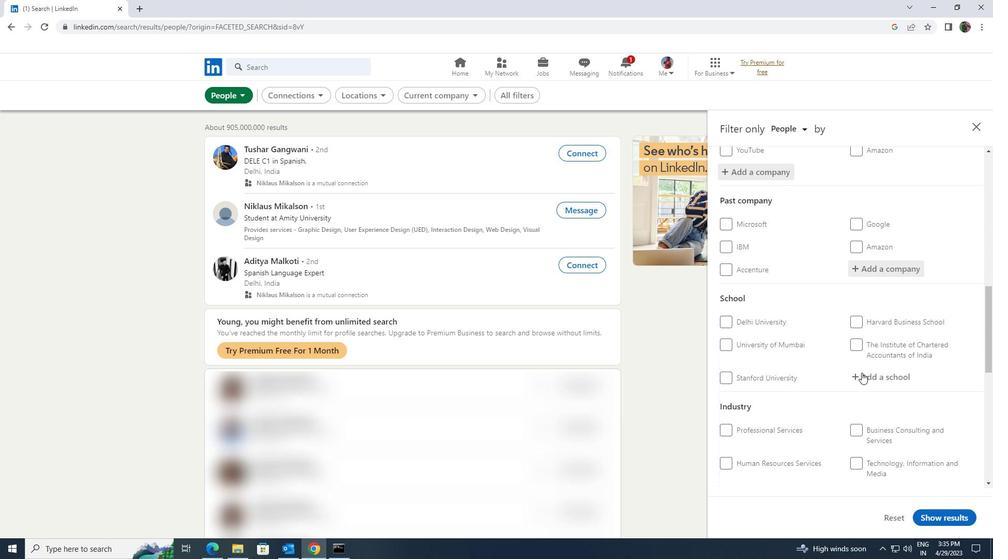 
Action: Mouse pressed left at (863, 375)
Screenshot: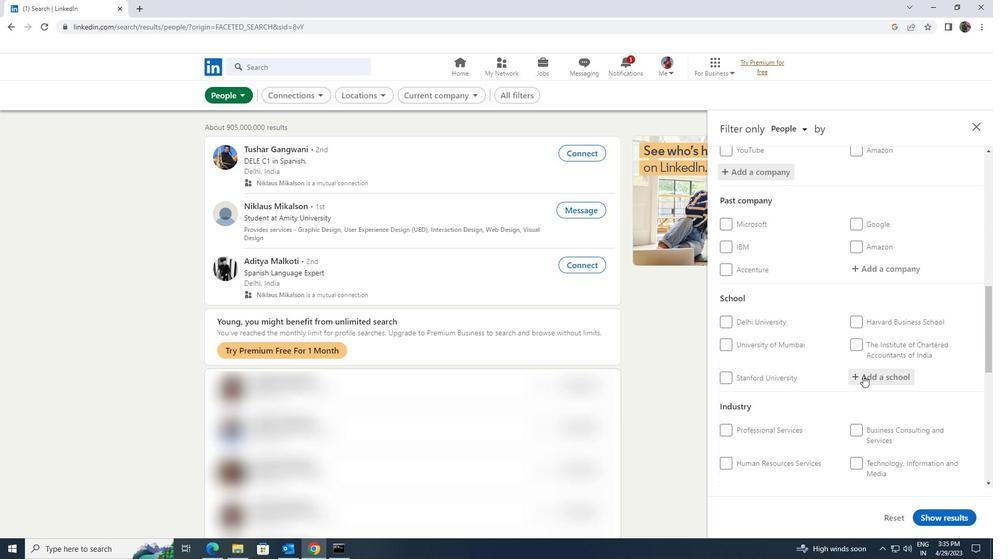 
Action: Key pressed <Key.shift>MOTILA
Screenshot: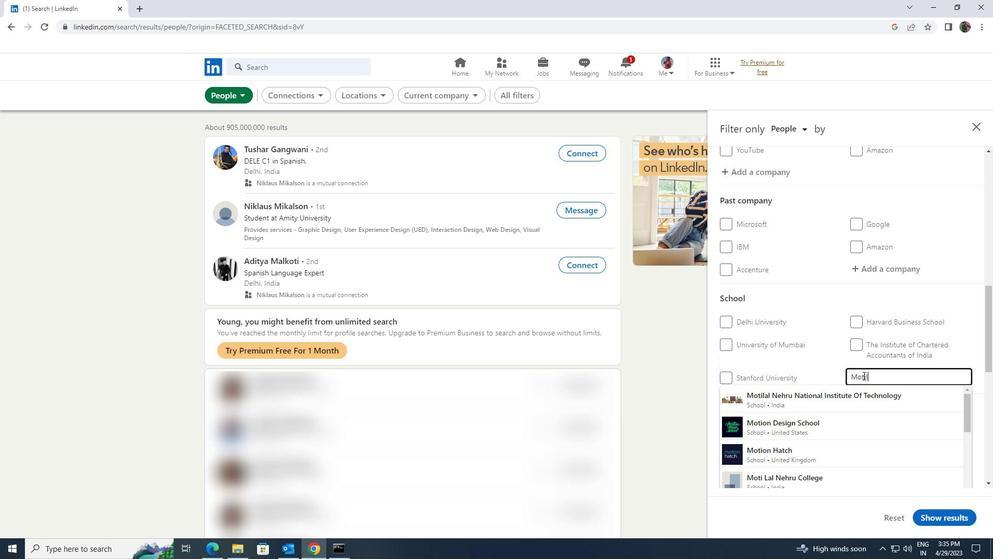 
Action: Mouse moved to (876, 392)
Screenshot: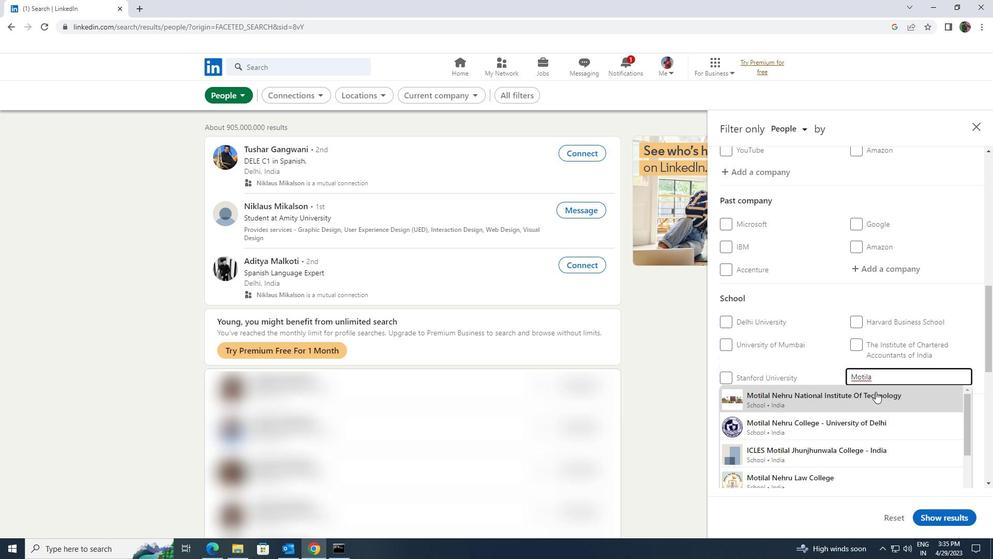 
Action: Mouse pressed left at (876, 392)
Screenshot: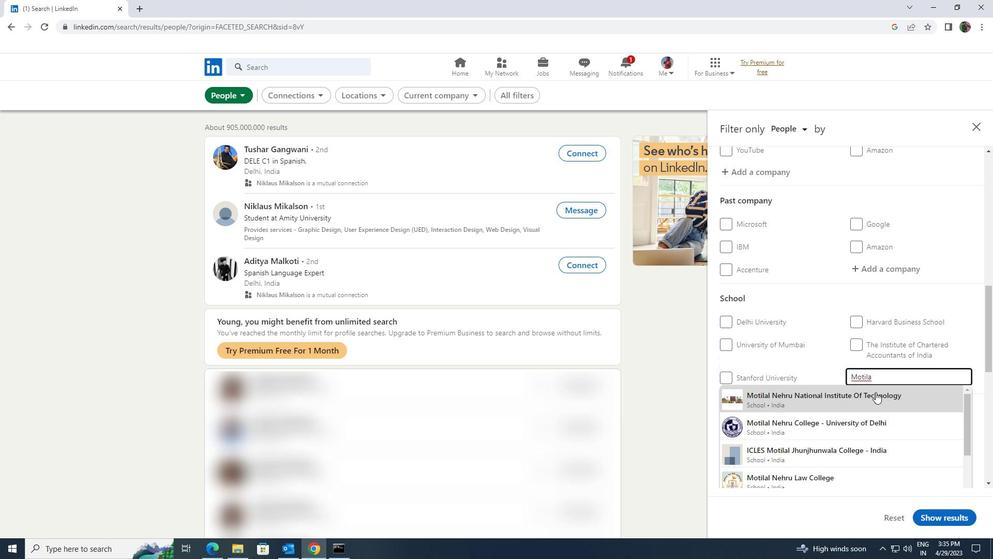 
Action: Mouse moved to (875, 385)
Screenshot: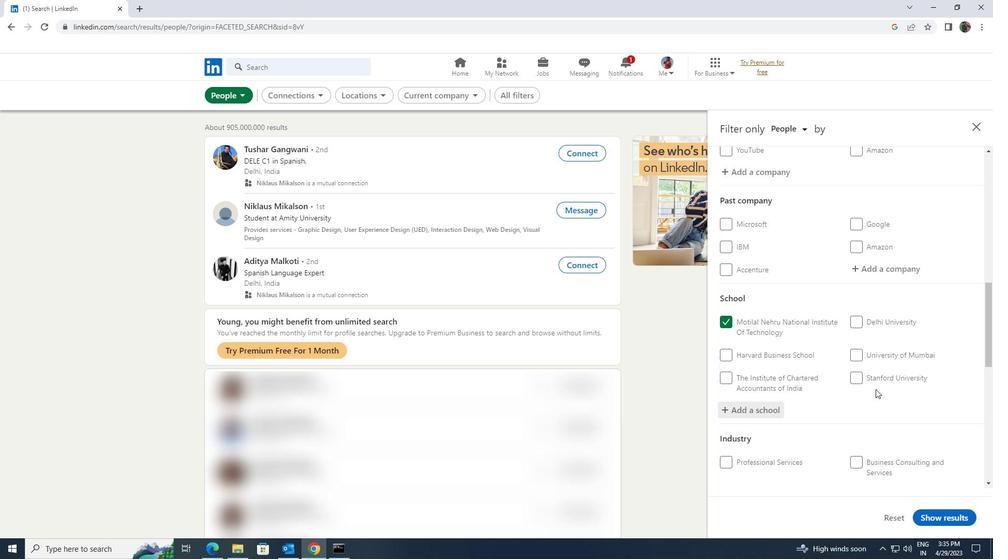 
Action: Mouse scrolled (875, 385) with delta (0, 0)
Screenshot: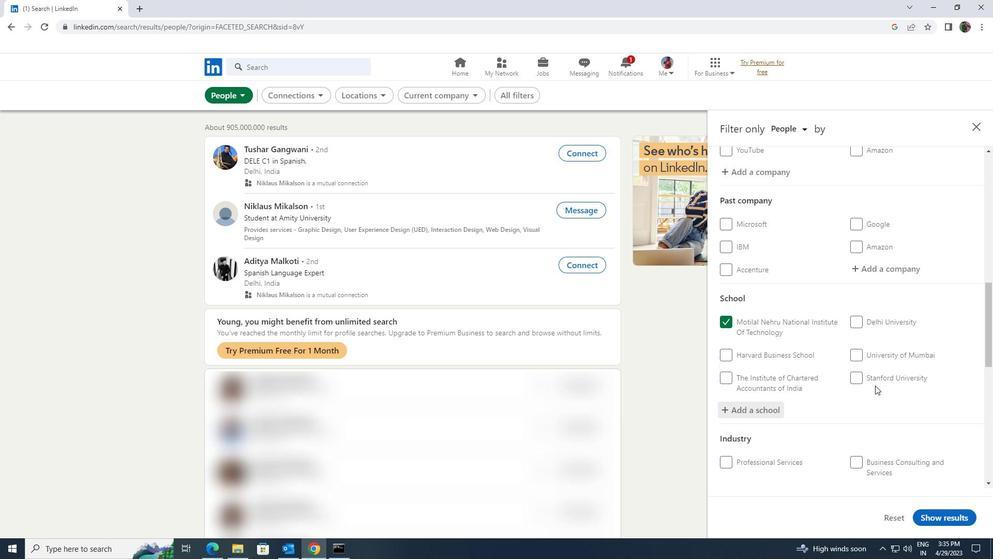
Action: Mouse scrolled (875, 385) with delta (0, 0)
Screenshot: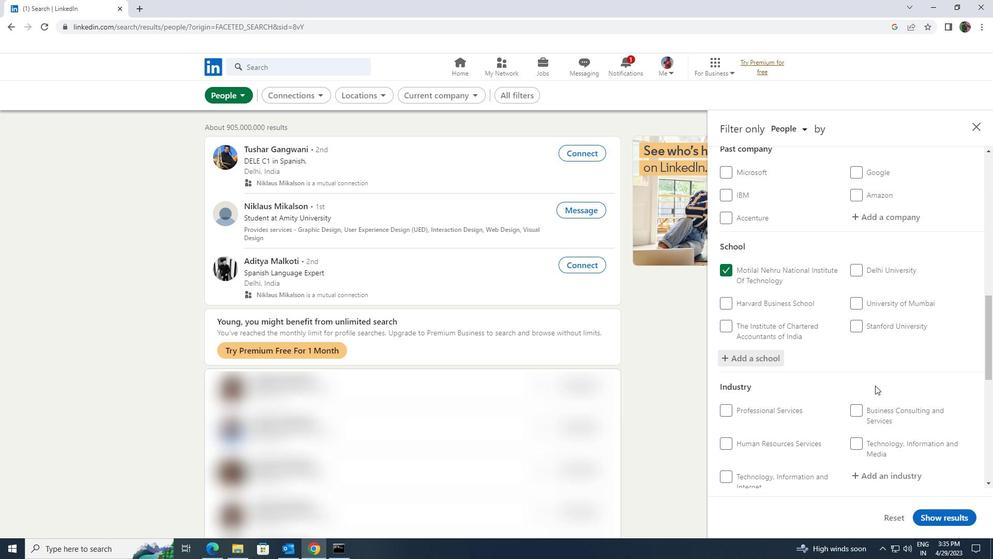 
Action: Mouse scrolled (875, 385) with delta (0, 0)
Screenshot: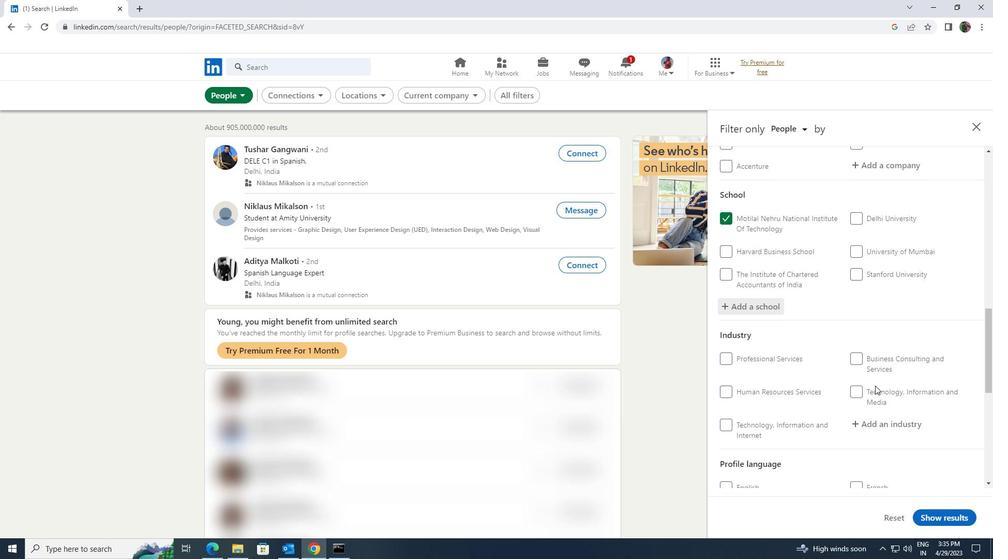 
Action: Mouse moved to (878, 377)
Screenshot: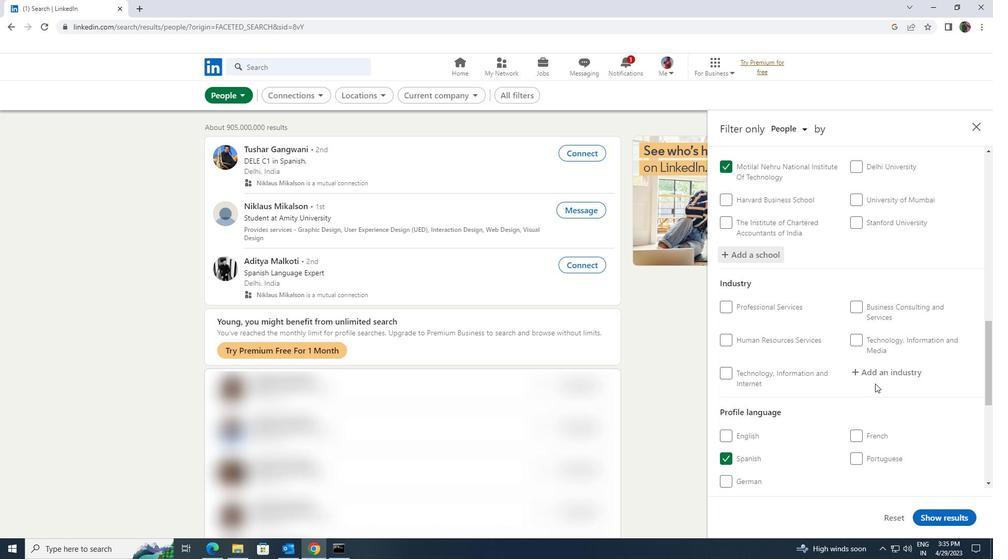 
Action: Mouse pressed left at (878, 377)
Screenshot: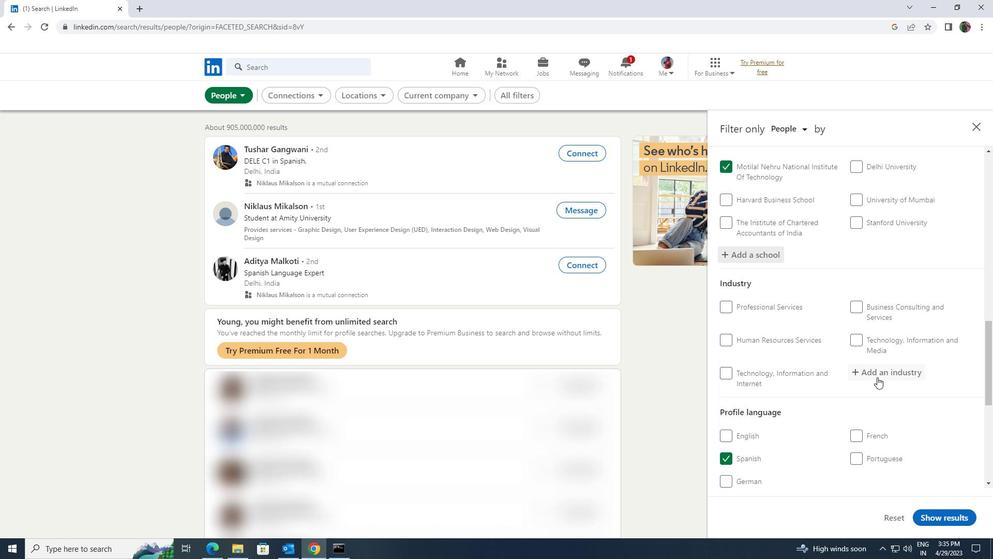 
Action: Key pressed <Key.shift>RETAIL<Key.space><Key.shift>PH
Screenshot: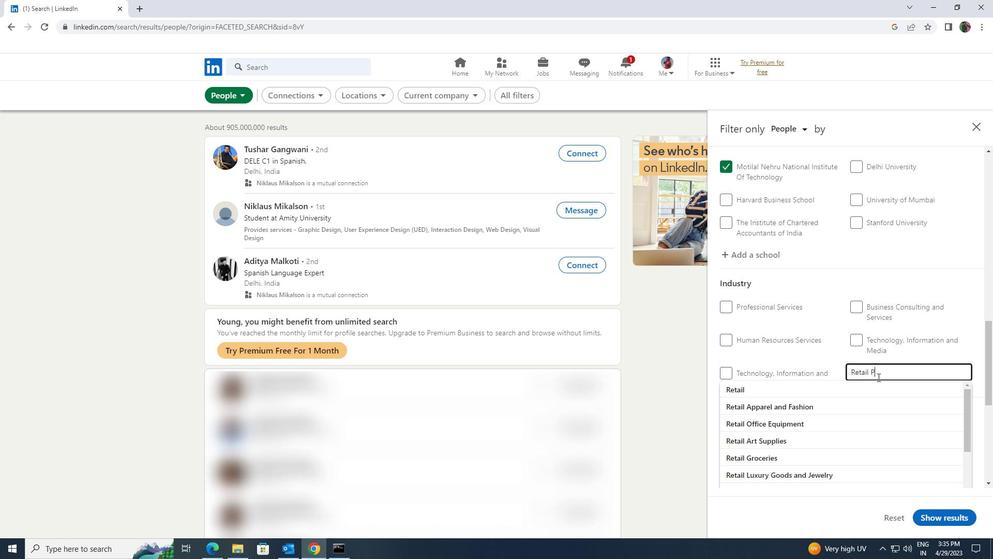 
Action: Mouse moved to (878, 382)
Screenshot: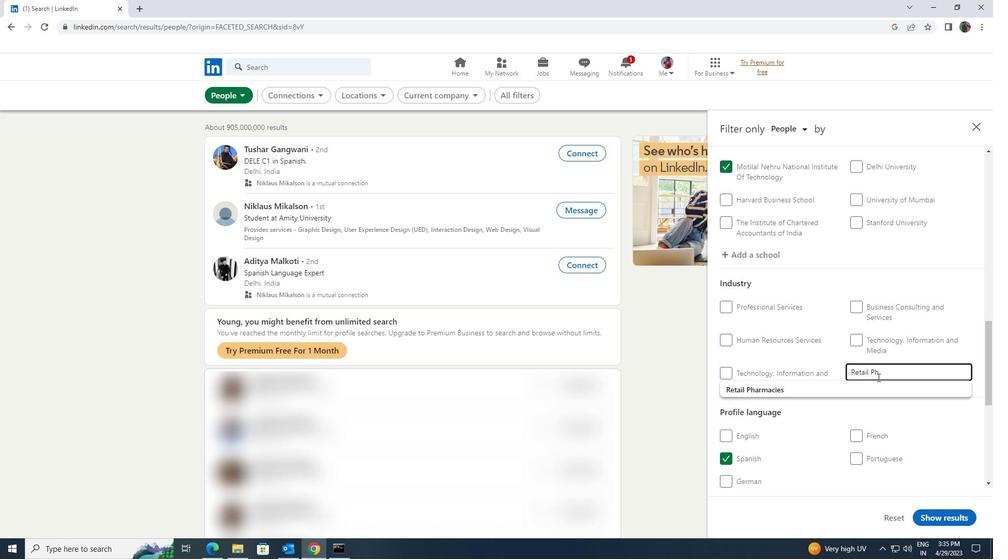 
Action: Mouse pressed left at (878, 382)
Screenshot: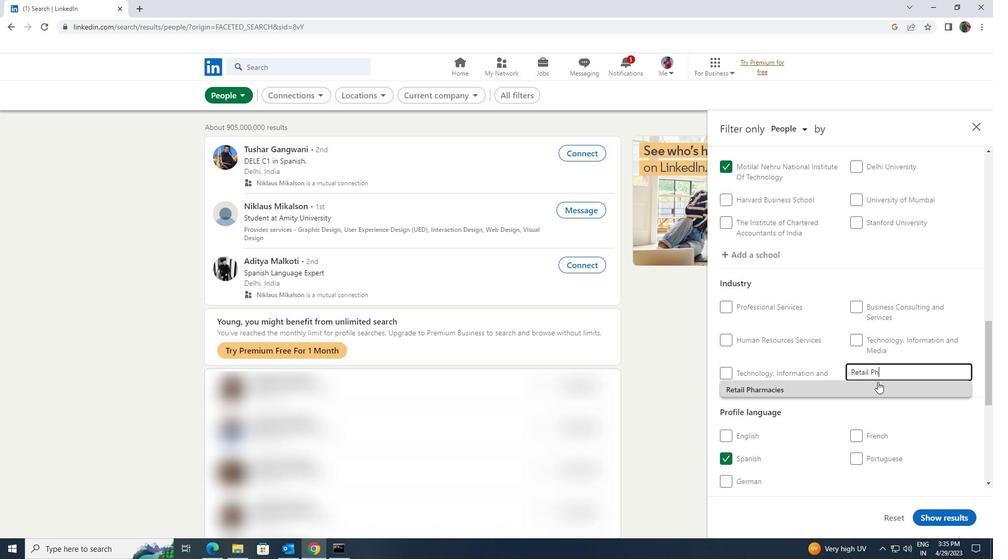 
Action: Mouse scrolled (878, 381) with delta (0, 0)
Screenshot: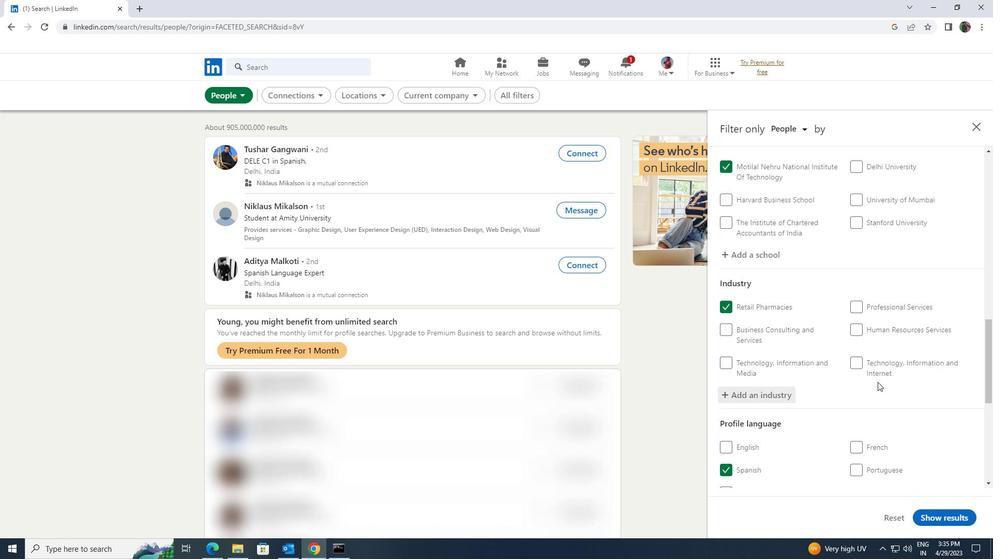 
Action: Mouse scrolled (878, 381) with delta (0, 0)
Screenshot: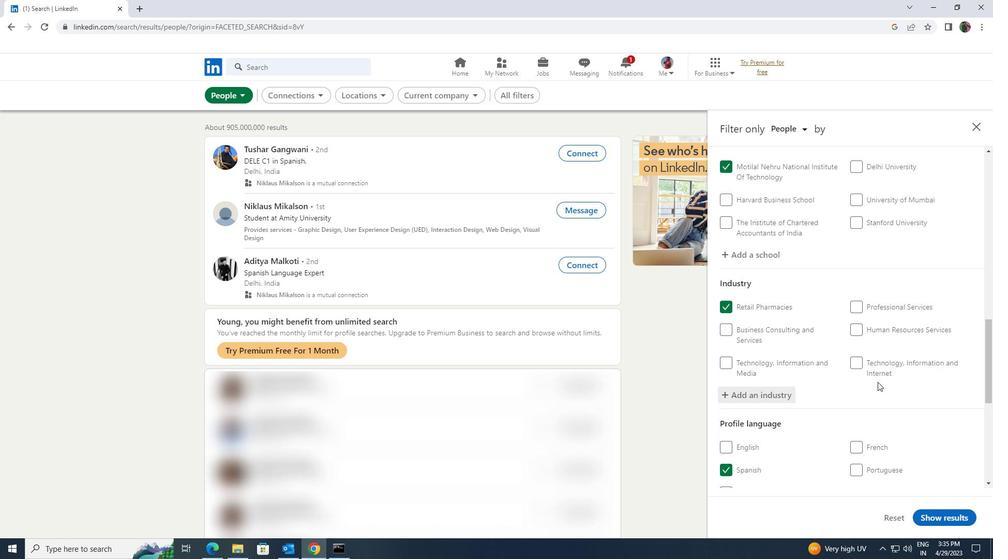 
Action: Mouse scrolled (878, 381) with delta (0, 0)
Screenshot: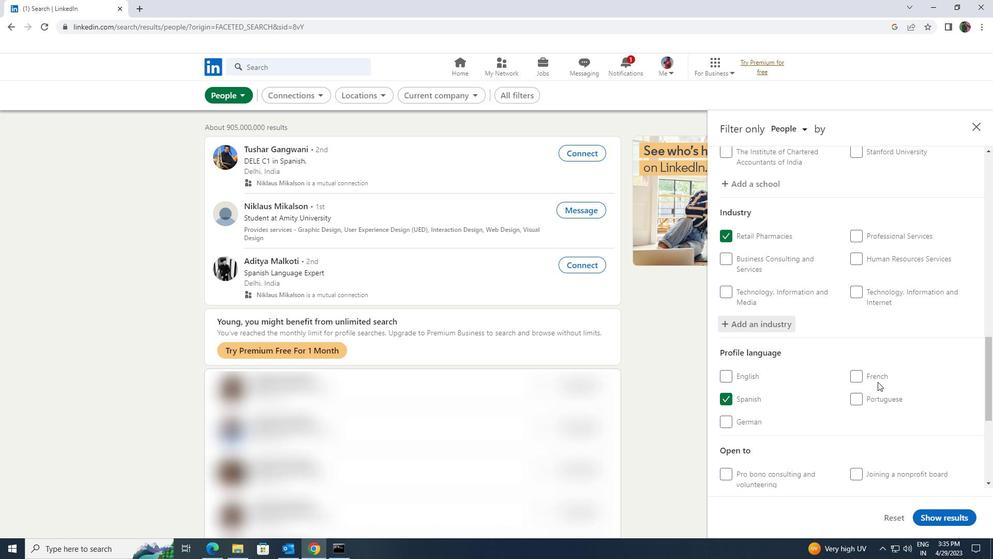
Action: Mouse scrolled (878, 381) with delta (0, 0)
Screenshot: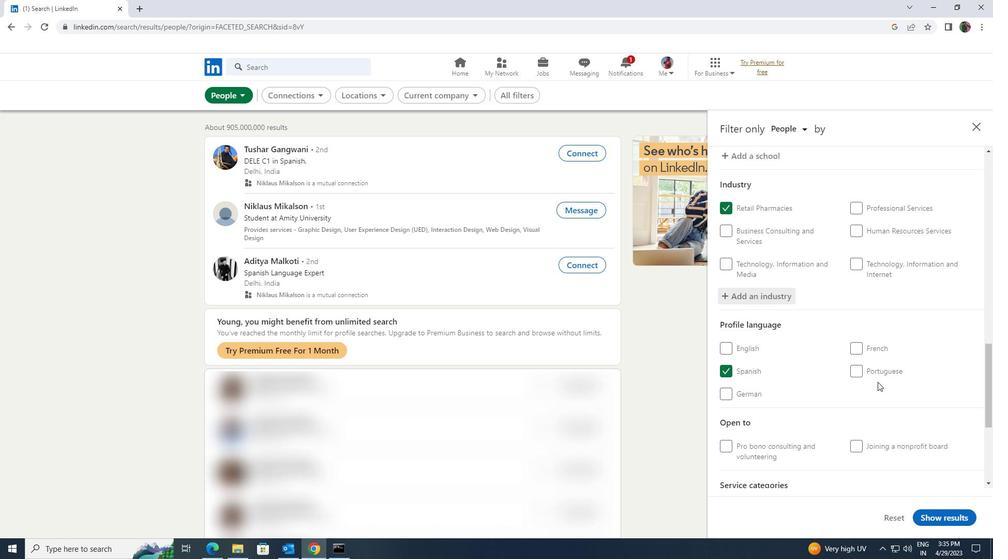 
Action: Mouse scrolled (878, 381) with delta (0, 0)
Screenshot: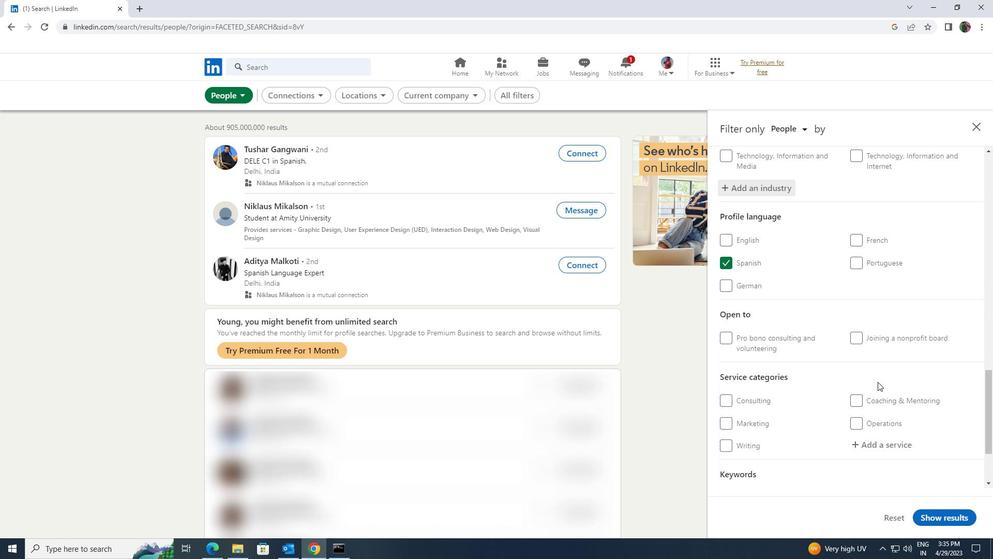 
Action: Mouse moved to (878, 388)
Screenshot: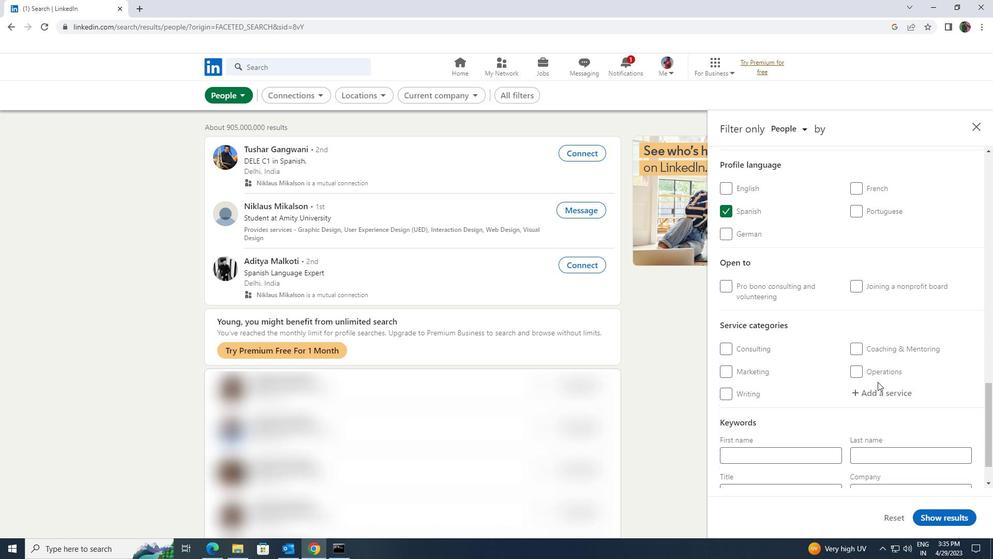
Action: Mouse pressed left at (878, 388)
Screenshot: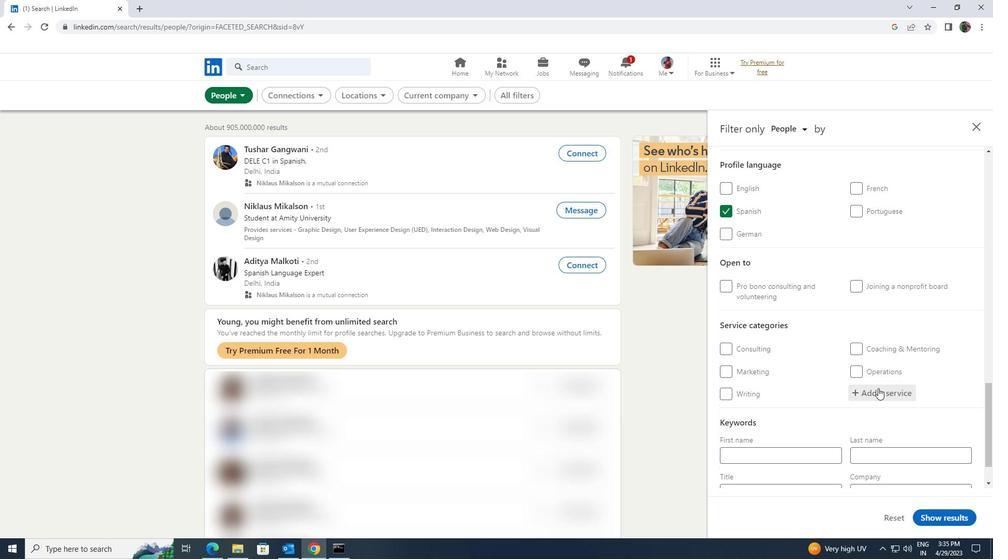 
Action: Key pressed <Key.shift>BI<Key.backspace>USINESS<Key.space><Key.shift>ANA
Screenshot: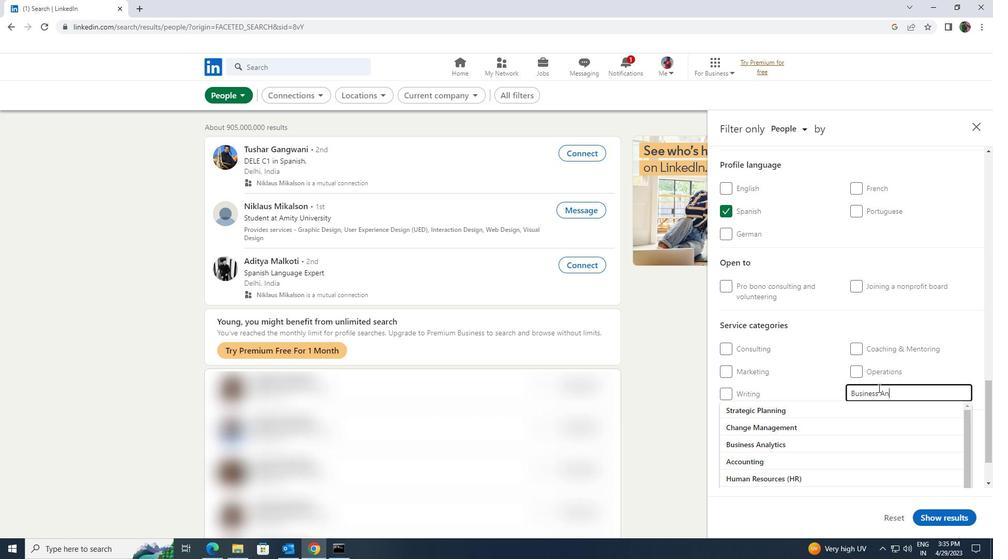
Action: Mouse moved to (879, 413)
Screenshot: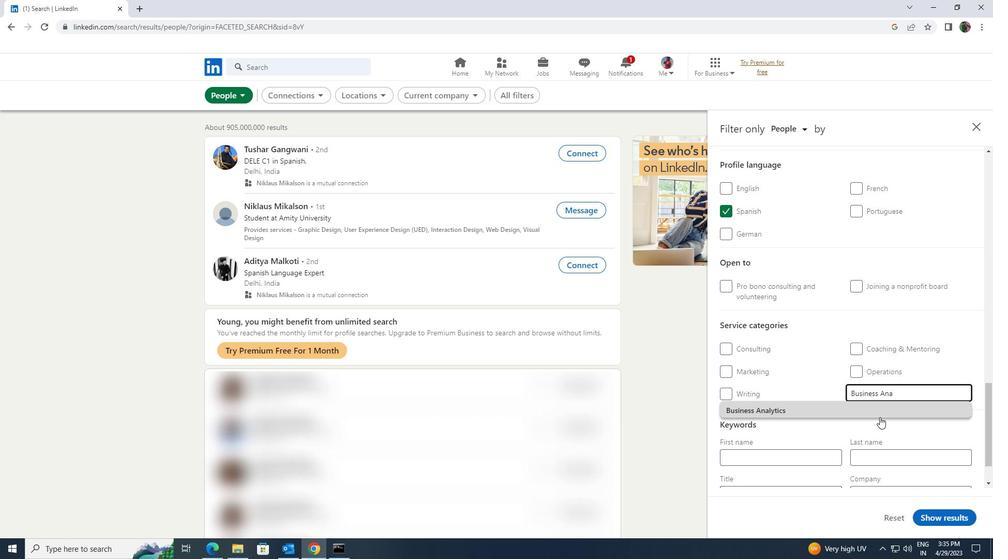 
Action: Mouse pressed left at (879, 413)
Screenshot: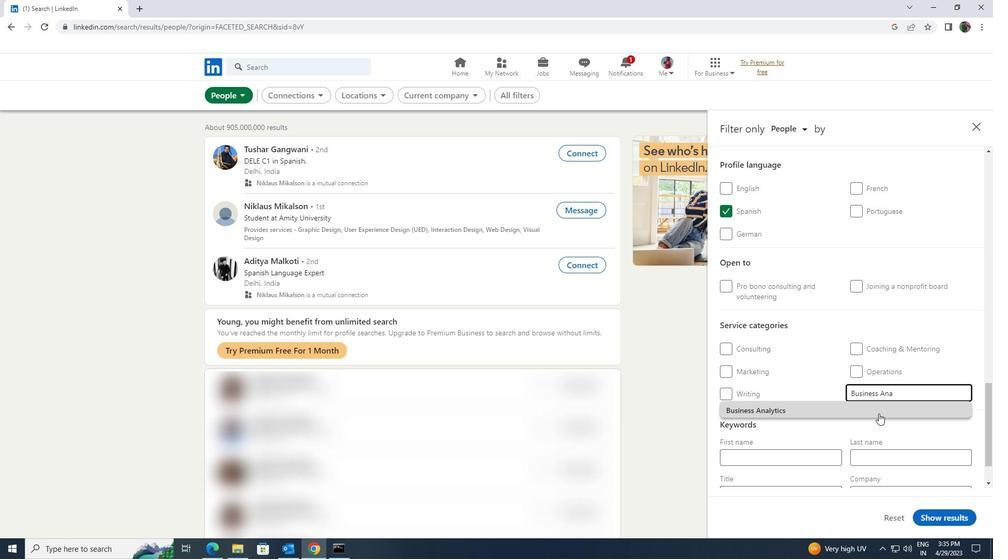 
Action: Mouse scrolled (879, 413) with delta (0, 0)
Screenshot: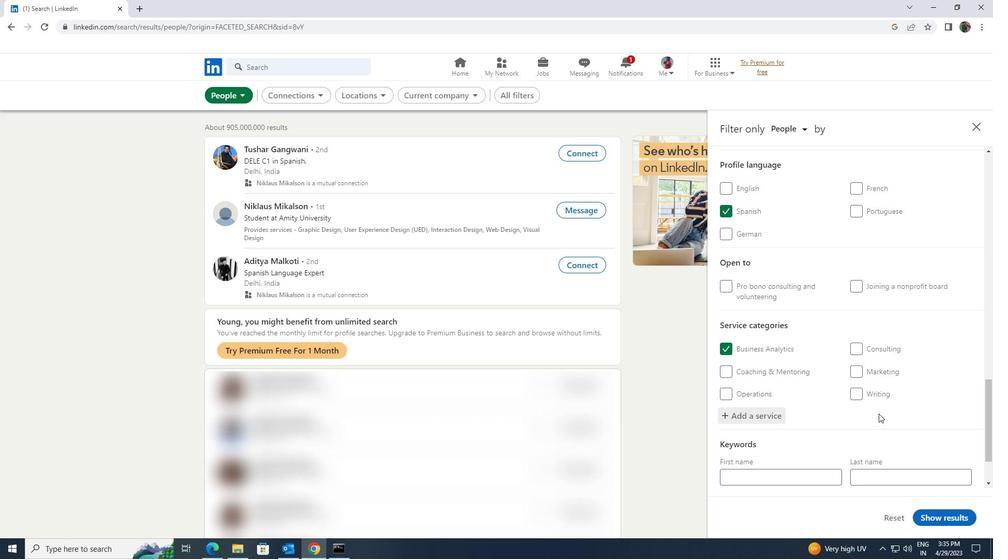 
Action: Mouse scrolled (879, 413) with delta (0, 0)
Screenshot: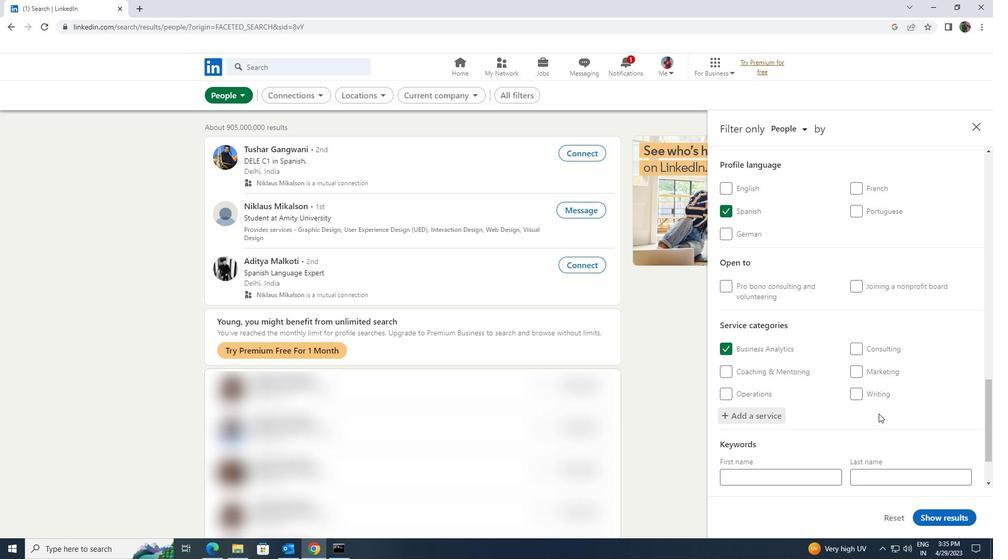 
Action: Mouse scrolled (879, 413) with delta (0, 0)
Screenshot: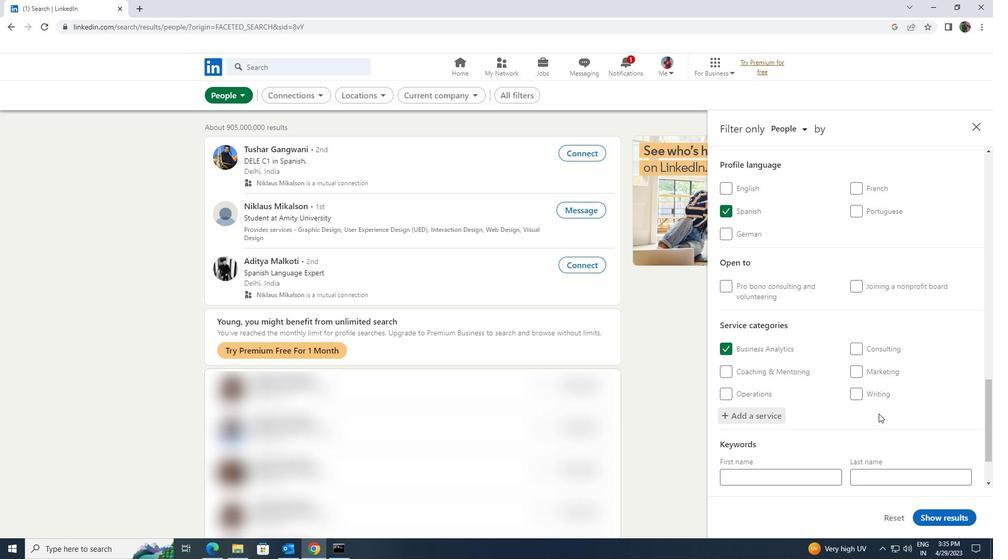 
Action: Mouse moved to (812, 436)
Screenshot: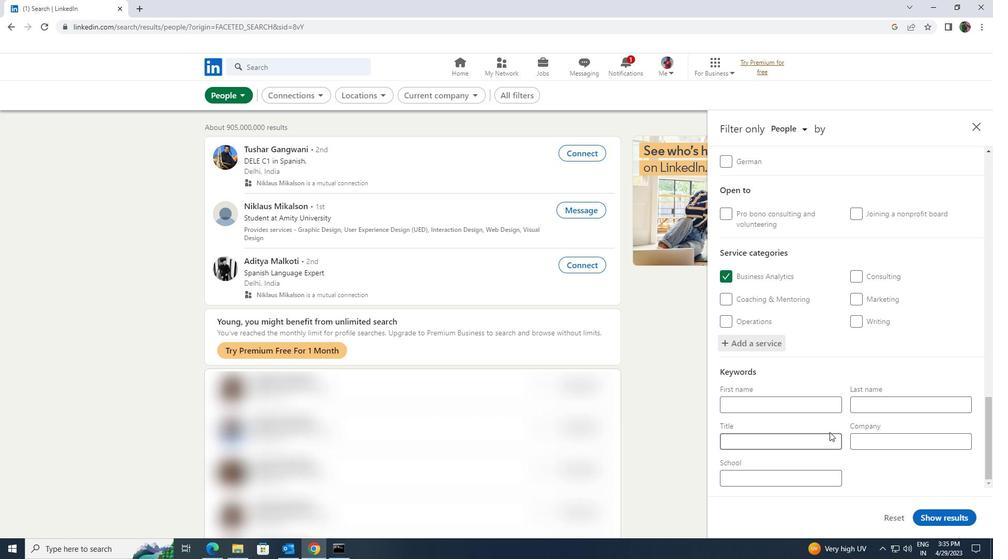 
Action: Mouse pressed left at (812, 436)
Screenshot: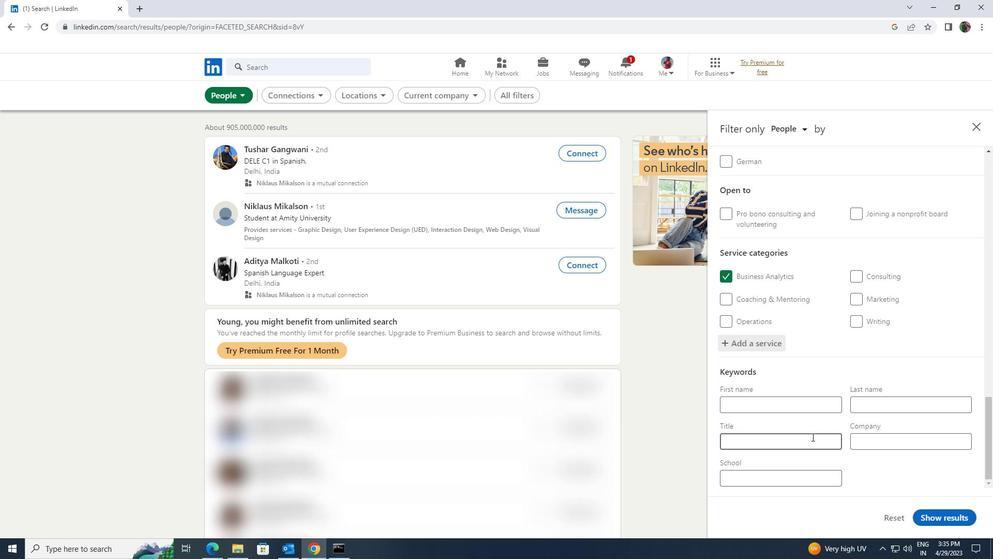 
Action: Key pressed <Key.shift>BUDGET<Key.space><Key.shift>ANALYST
Screenshot: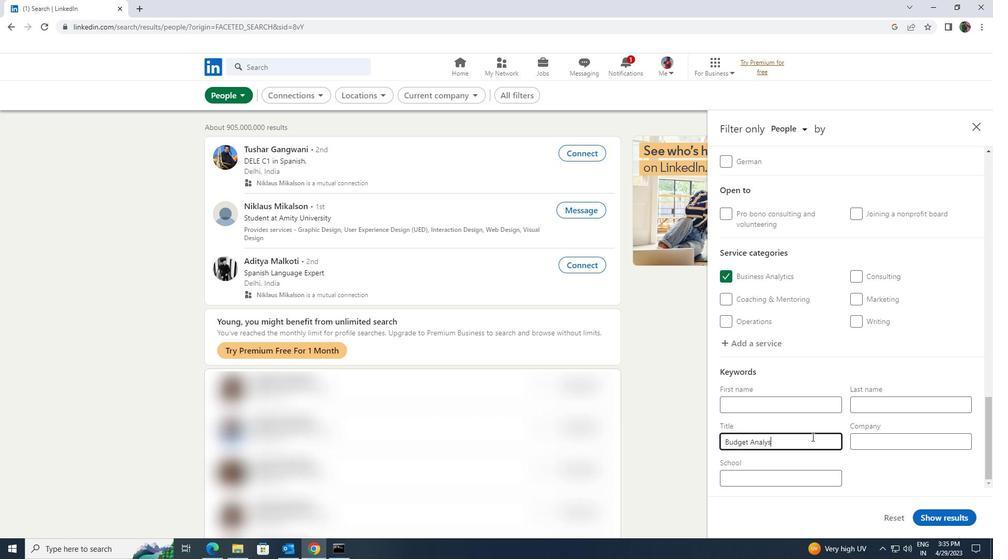
Action: Mouse moved to (919, 516)
Screenshot: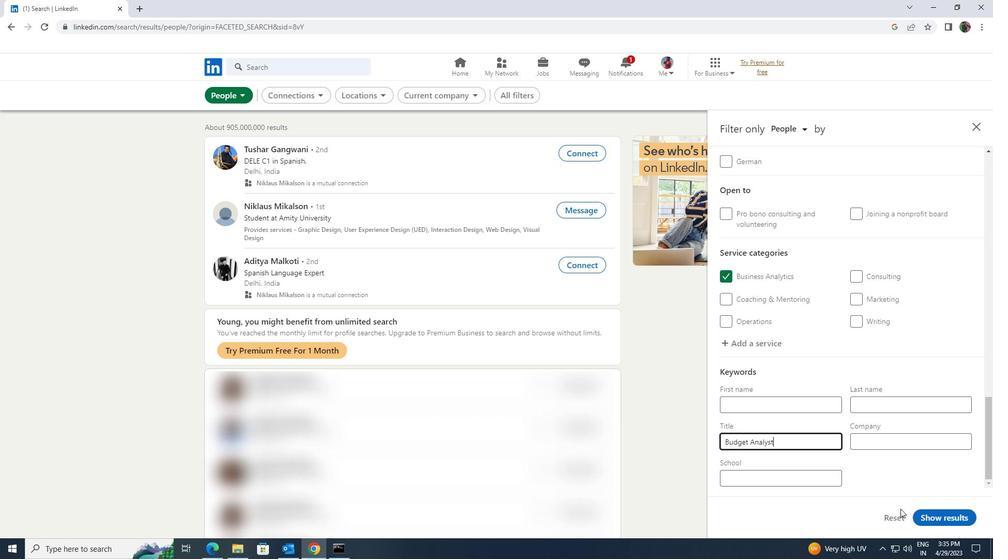 
Action: Mouse pressed left at (919, 516)
Screenshot: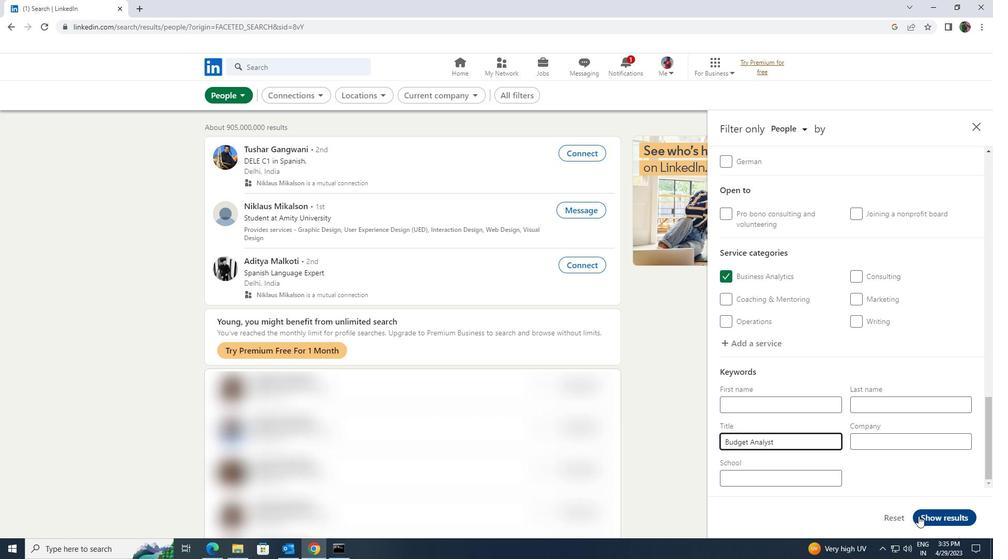 
